 Task: Look for space in Sokółka, Poland from 8th June, 2023 to 19th June, 2023 for 1 adult in price range Rs.5000 to Rs.12000. Place can be shared room with 1  bedroom having 1 bed and 1 bathroom. Property type can be house, flat, guest house, hotel. Booking option can be shelf check-in. Required host language is English.
Action: Mouse moved to (468, 114)
Screenshot: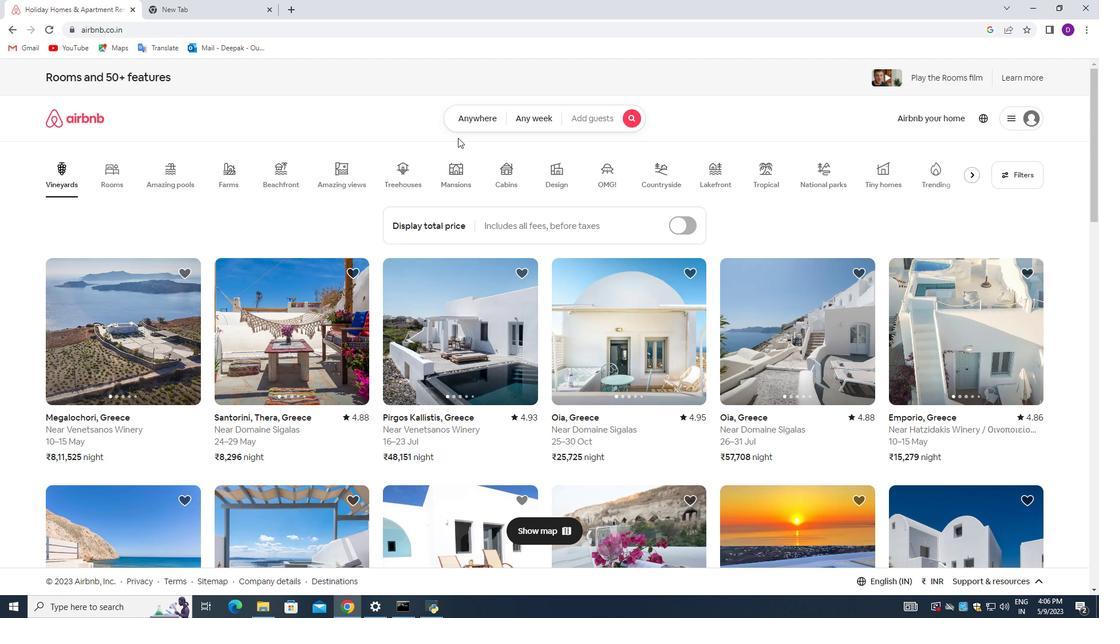 
Action: Mouse pressed left at (468, 114)
Screenshot: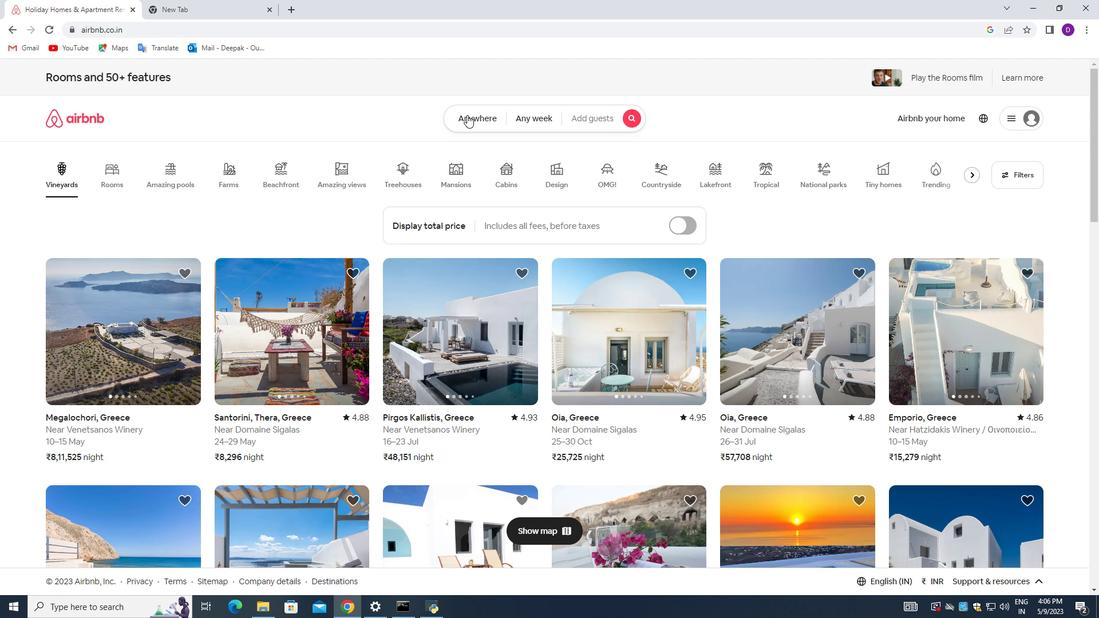 
Action: Mouse moved to (361, 167)
Screenshot: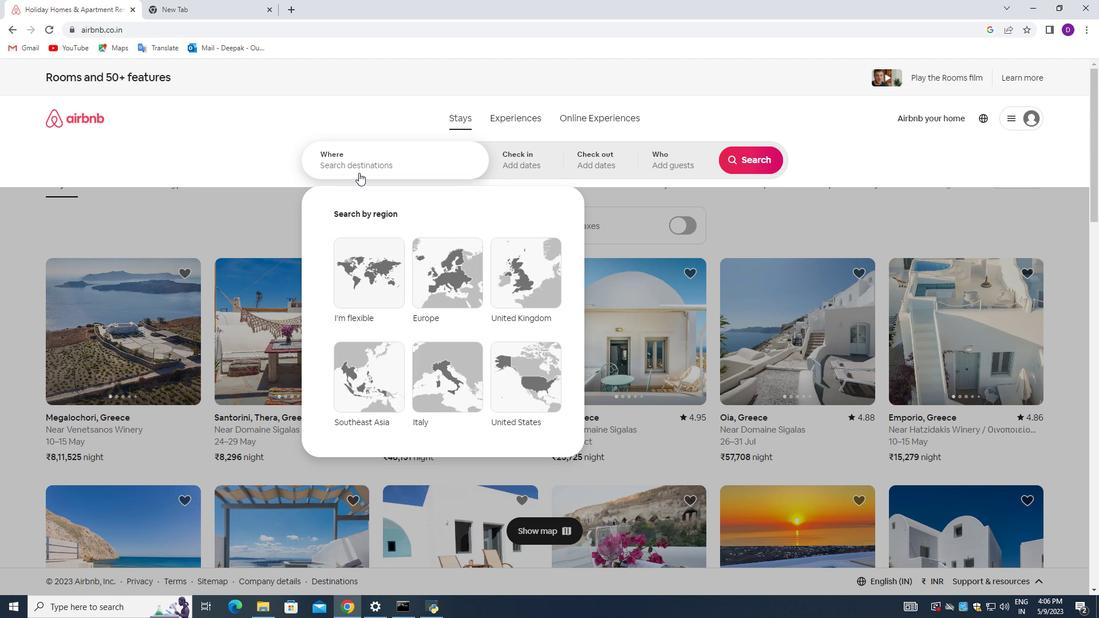 
Action: Mouse pressed left at (361, 167)
Screenshot: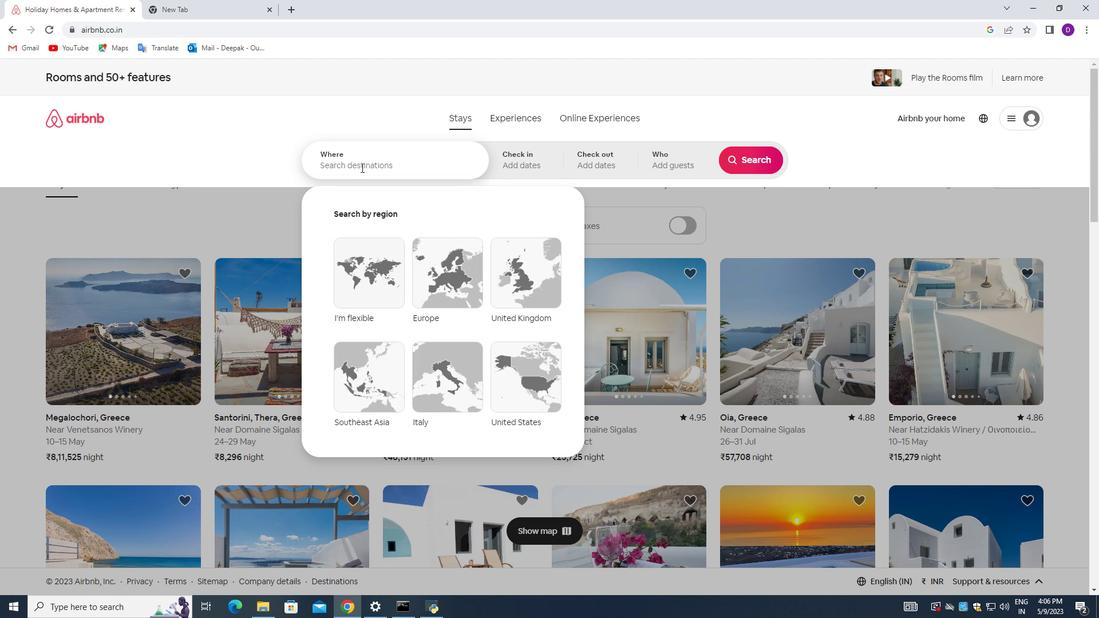 
Action: Mouse moved to (245, 205)
Screenshot: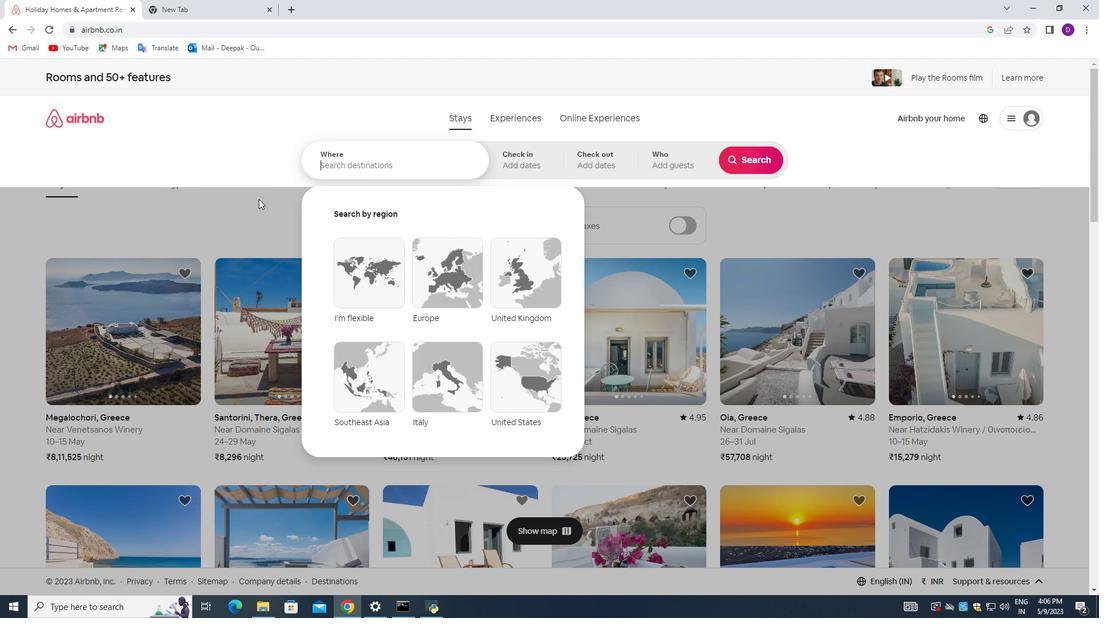 
Action: Key pressed <Key.shift_r>Sokolka,<Key.space><Key.shift>Poland<Key.enter>
Screenshot: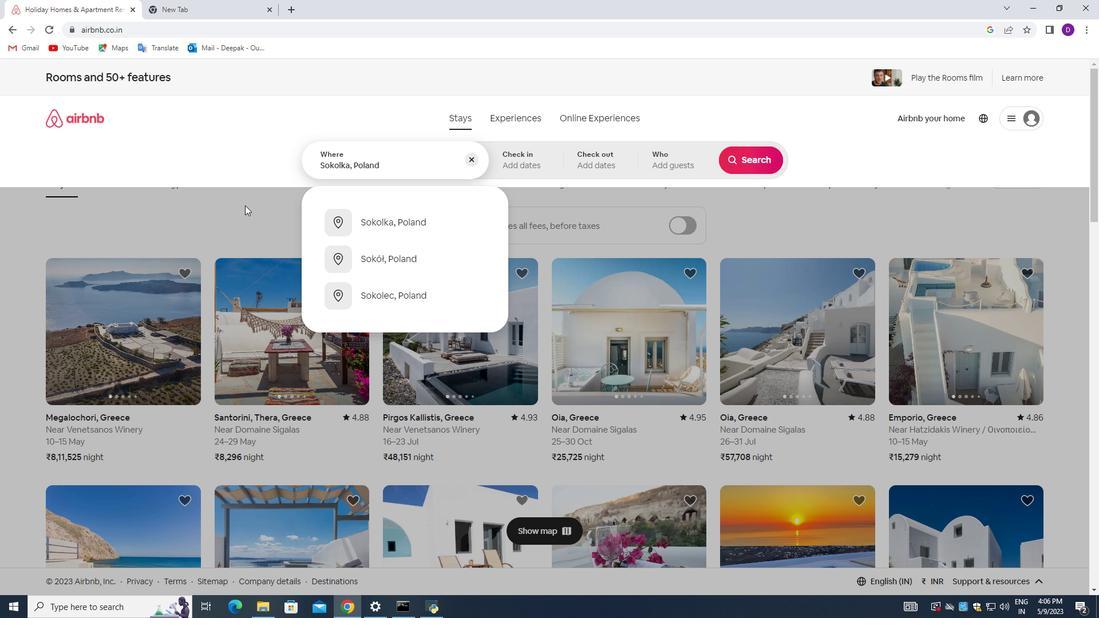 
Action: Mouse moved to (689, 330)
Screenshot: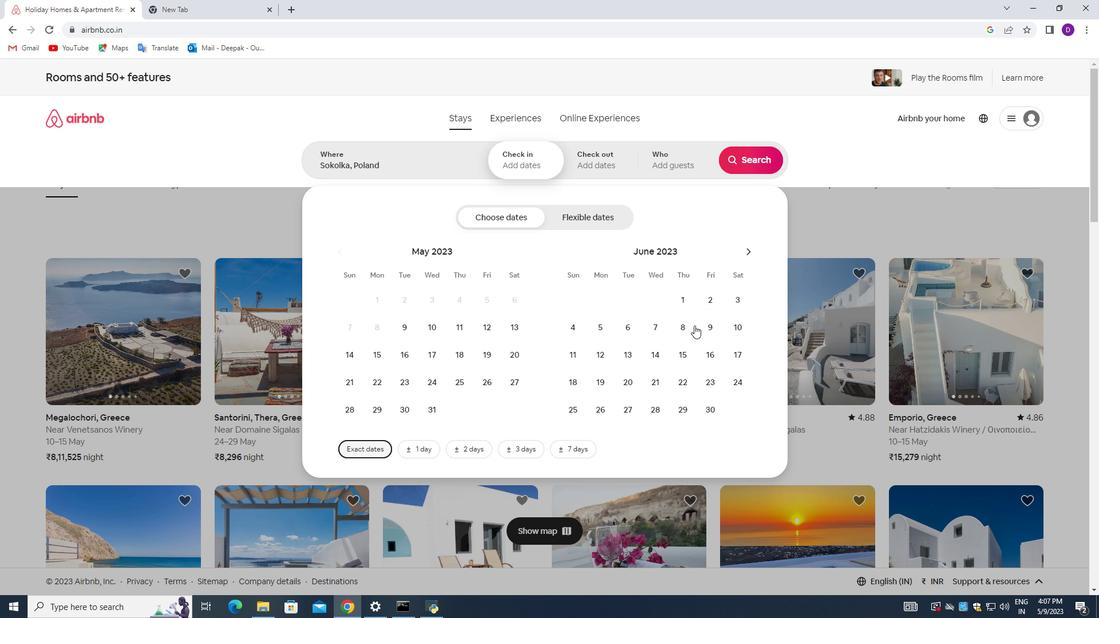 
Action: Mouse pressed left at (689, 330)
Screenshot: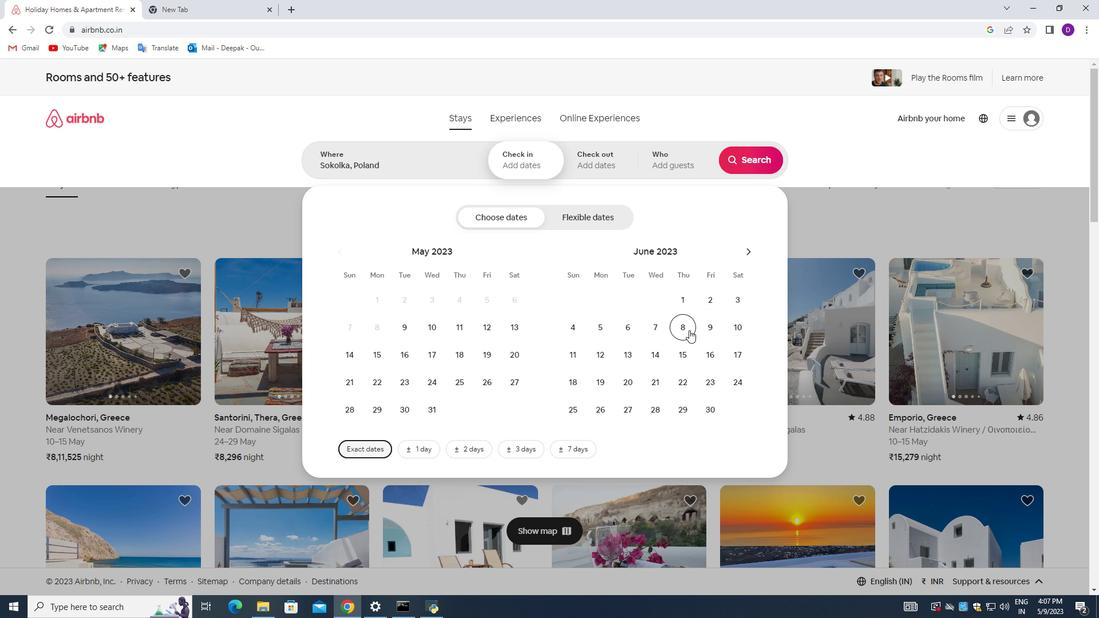 
Action: Mouse moved to (597, 380)
Screenshot: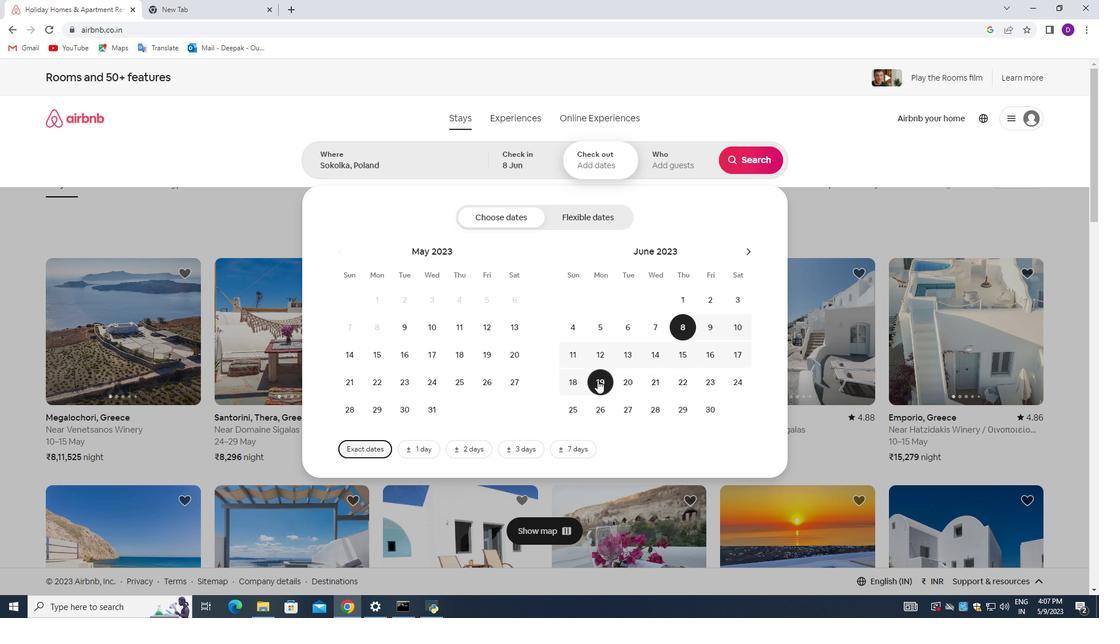 
Action: Mouse pressed left at (597, 380)
Screenshot: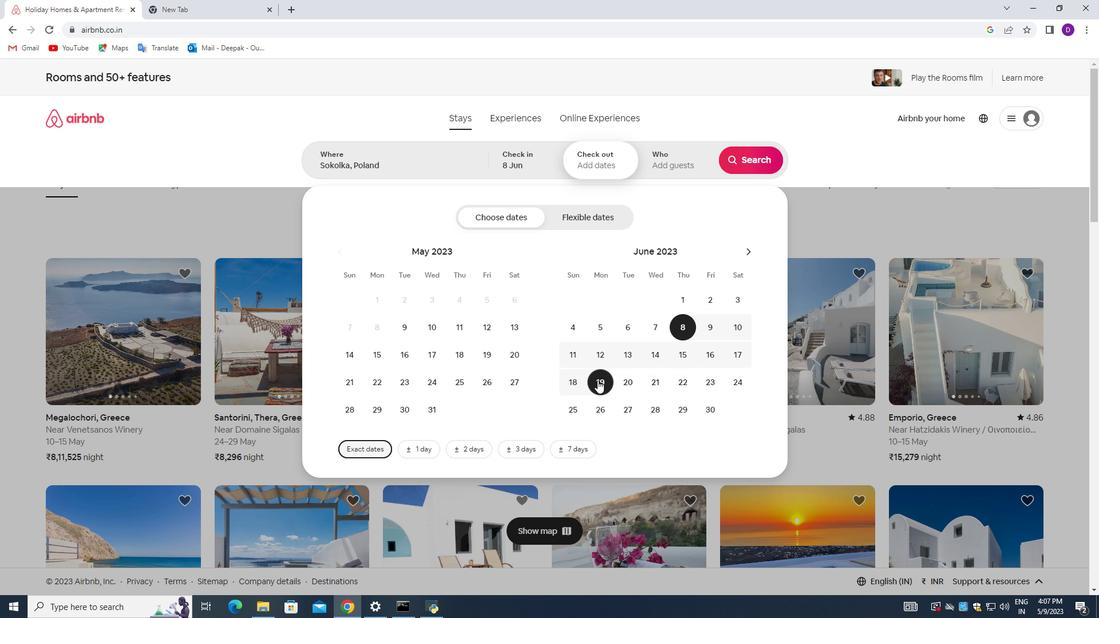 
Action: Mouse moved to (658, 159)
Screenshot: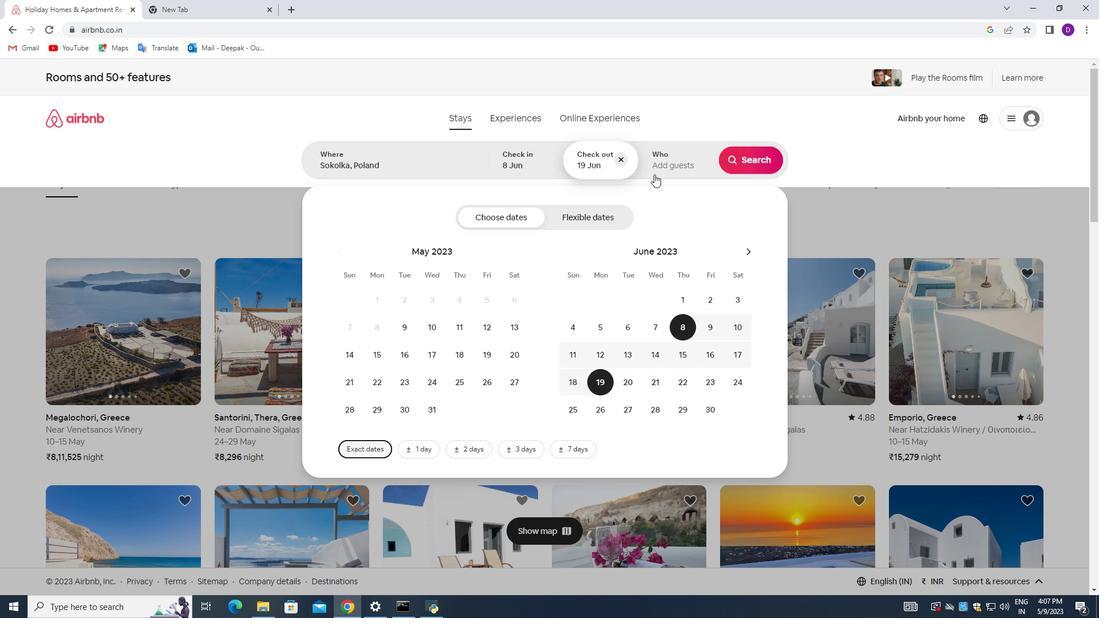 
Action: Mouse pressed left at (658, 159)
Screenshot: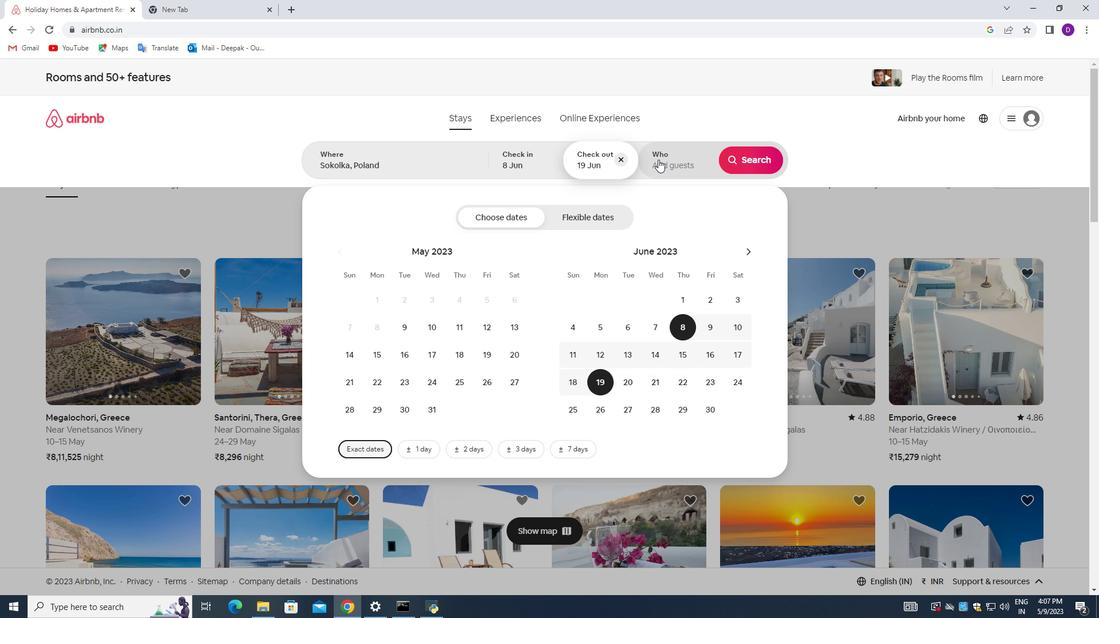 
Action: Mouse moved to (756, 217)
Screenshot: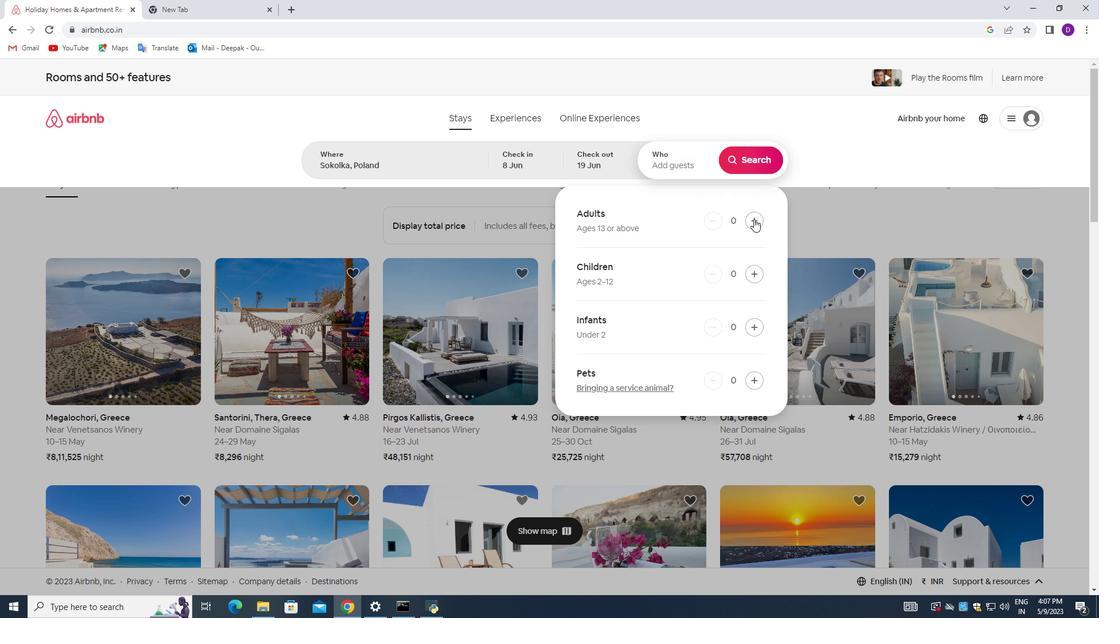 
Action: Mouse pressed left at (756, 217)
Screenshot: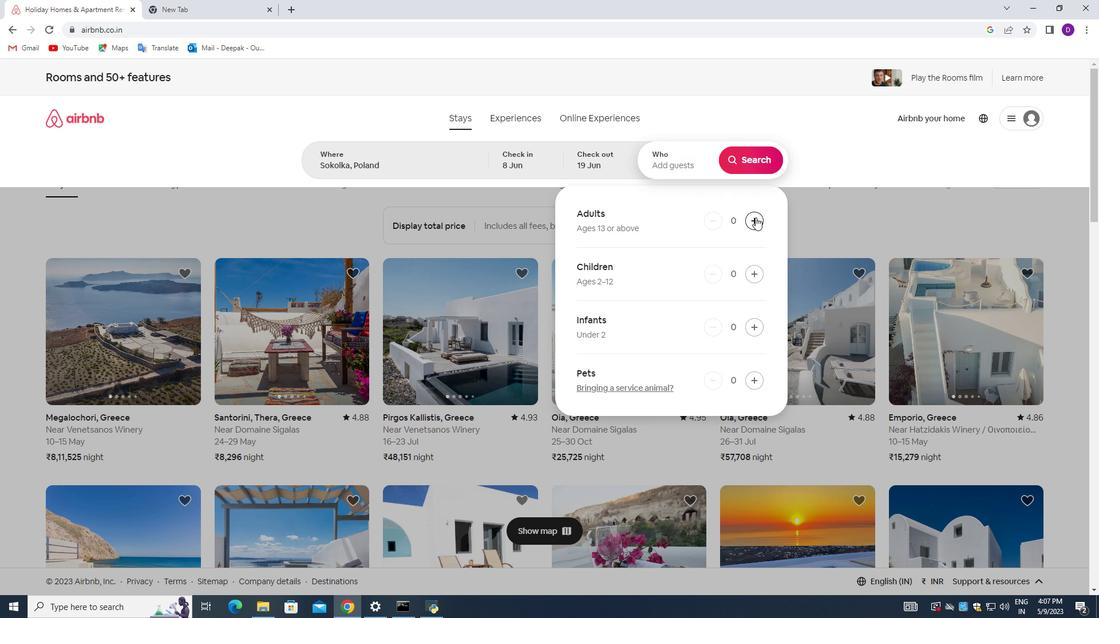 
Action: Mouse moved to (750, 156)
Screenshot: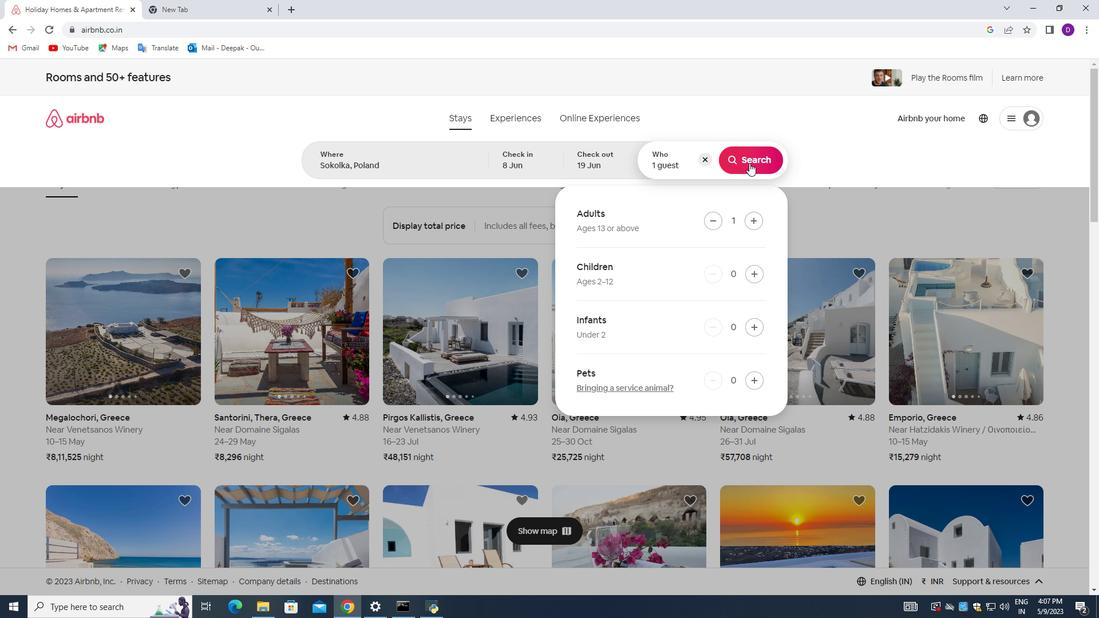 
Action: Mouse pressed left at (750, 156)
Screenshot: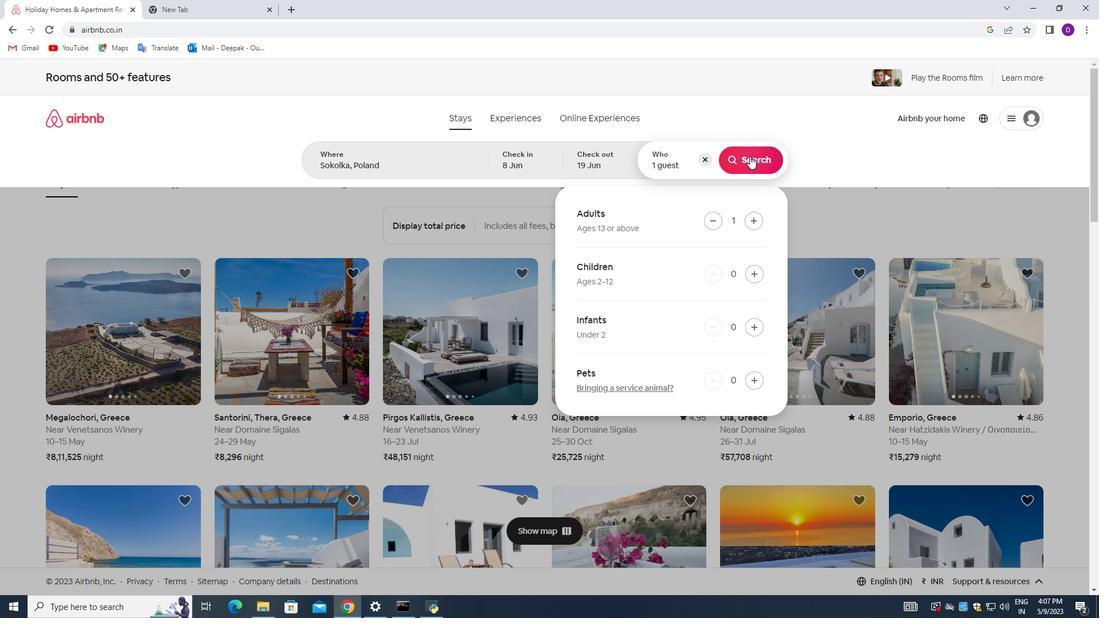
Action: Mouse moved to (1040, 128)
Screenshot: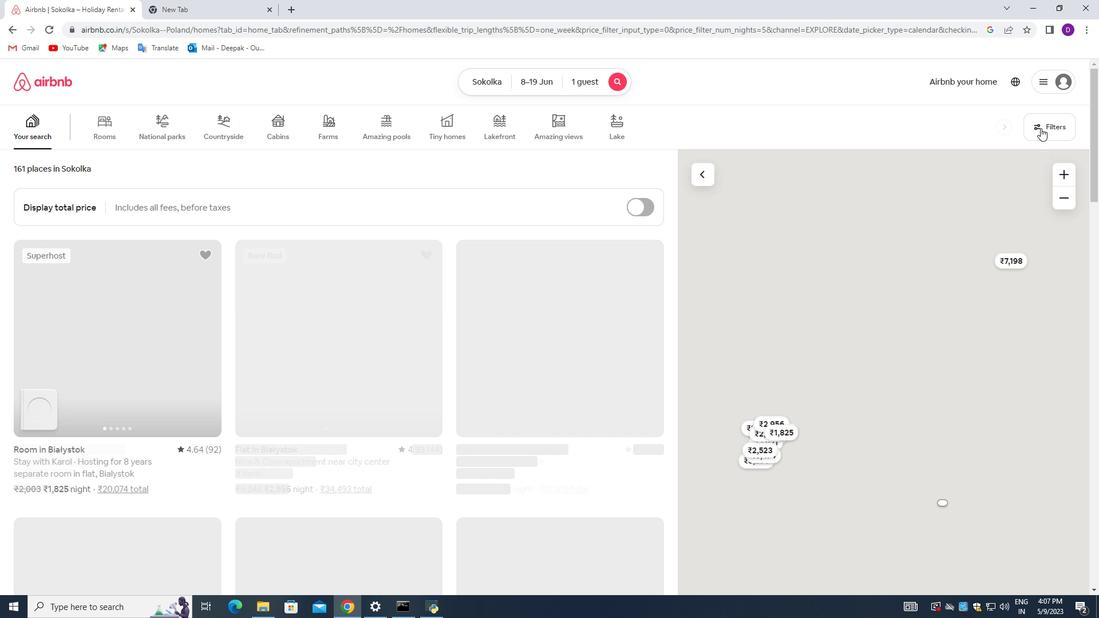 
Action: Mouse pressed left at (1040, 128)
Screenshot: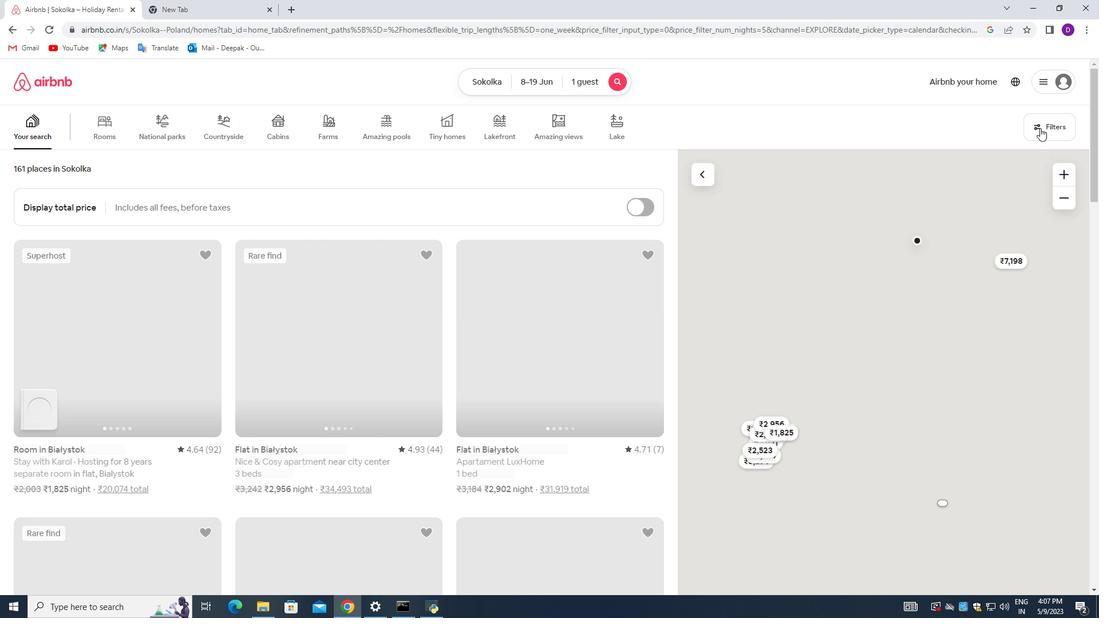 
Action: Mouse moved to (402, 411)
Screenshot: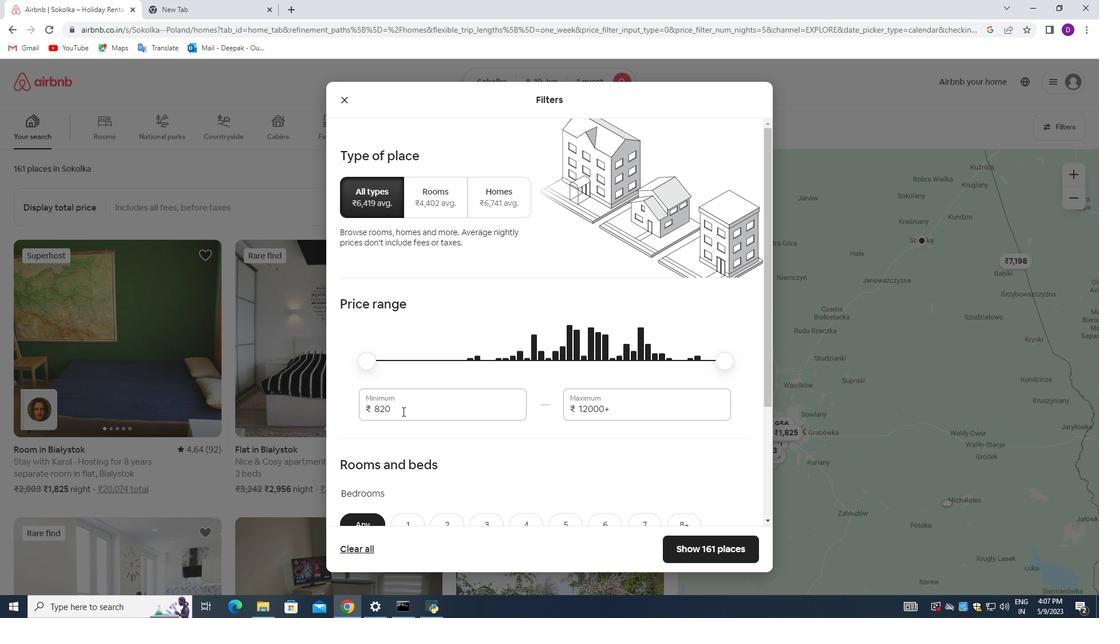 
Action: Mouse pressed left at (402, 411)
Screenshot: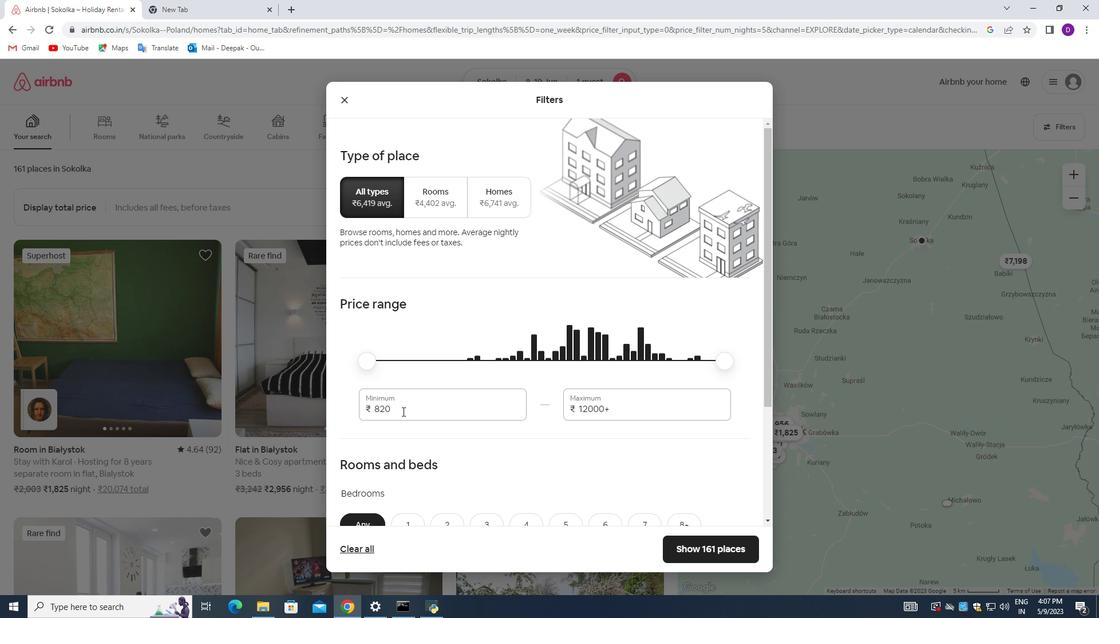 
Action: Mouse pressed left at (402, 411)
Screenshot: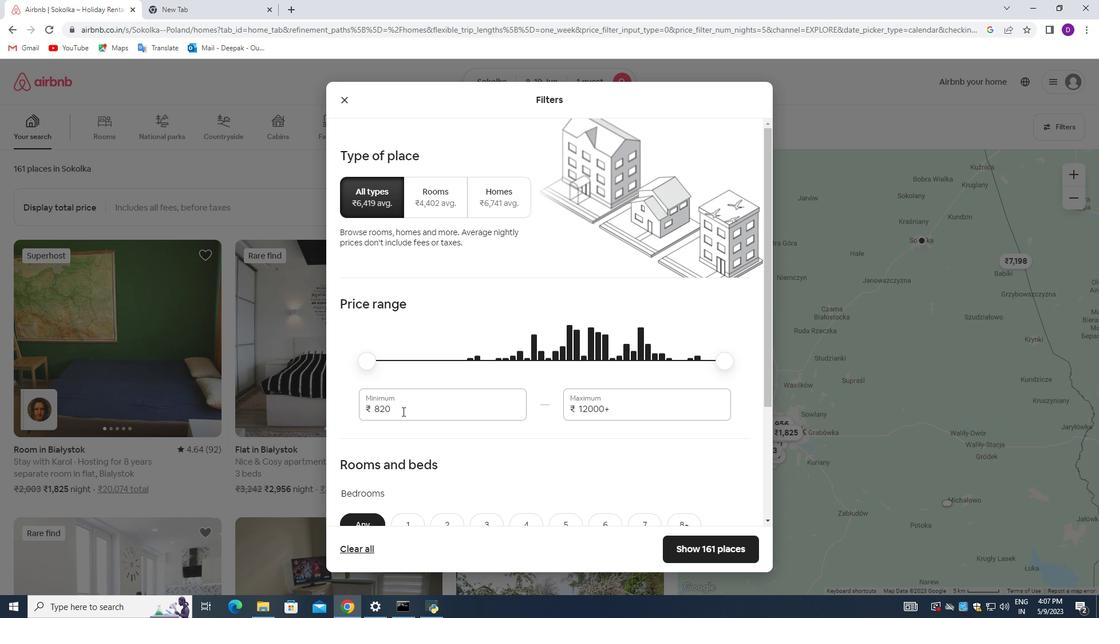 
Action: Key pressed 5000<Key.tab>12000
Screenshot: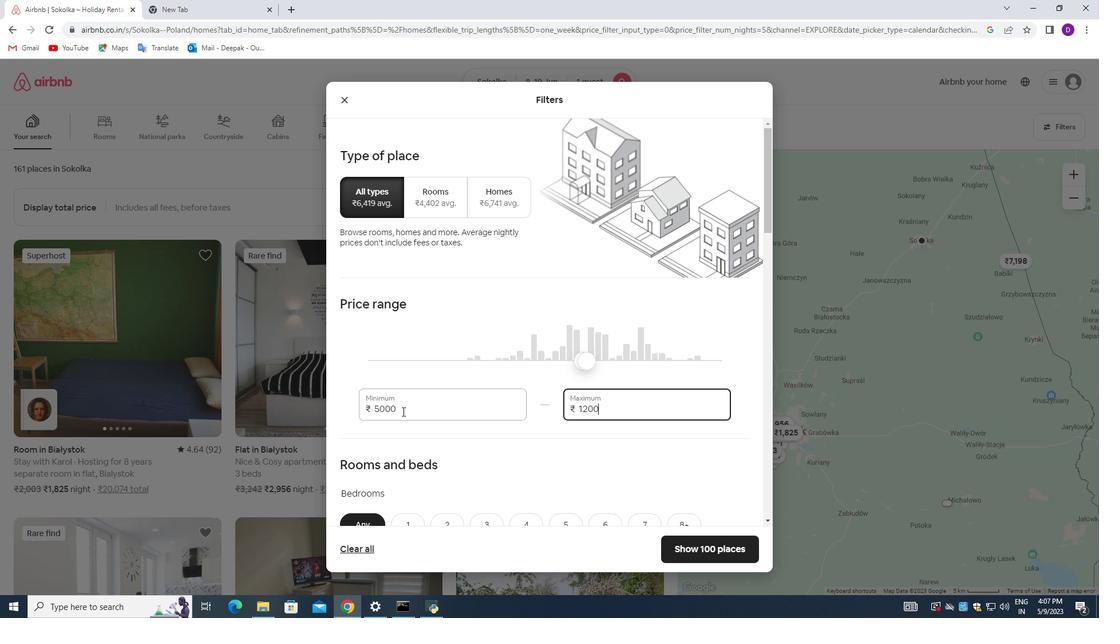 
Action: Mouse moved to (466, 398)
Screenshot: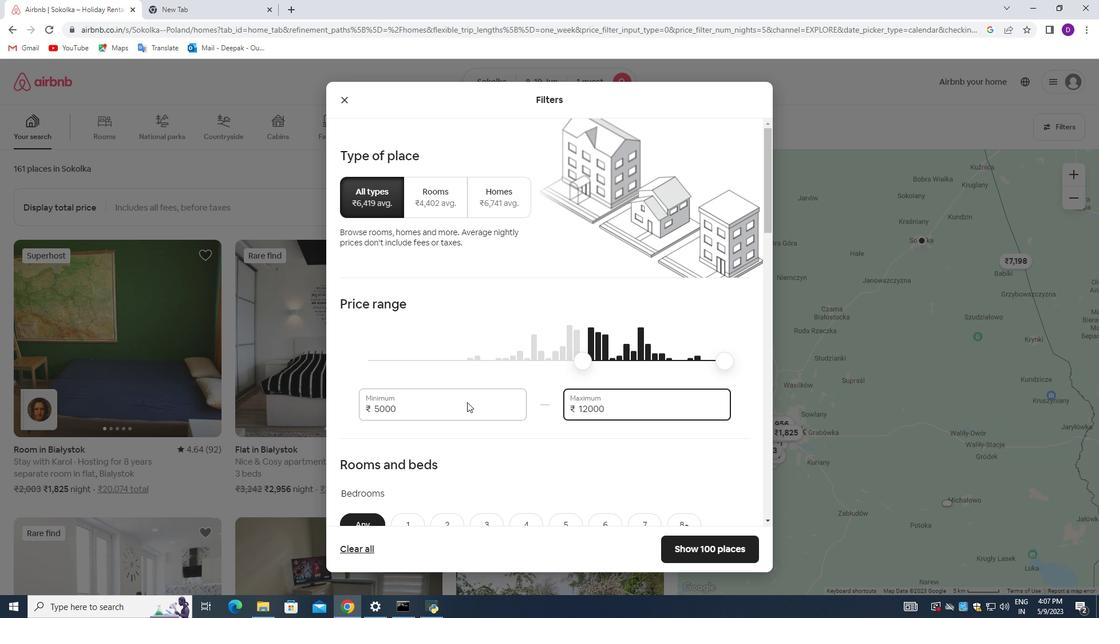 
Action: Mouse scrolled (466, 398) with delta (0, 0)
Screenshot: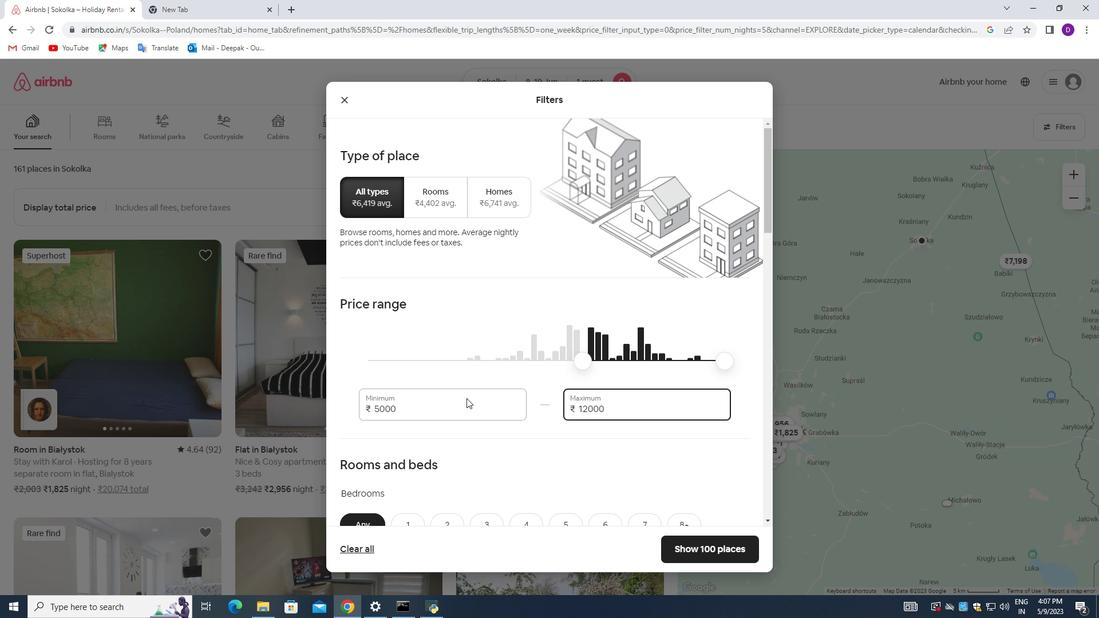 
Action: Mouse moved to (466, 398)
Screenshot: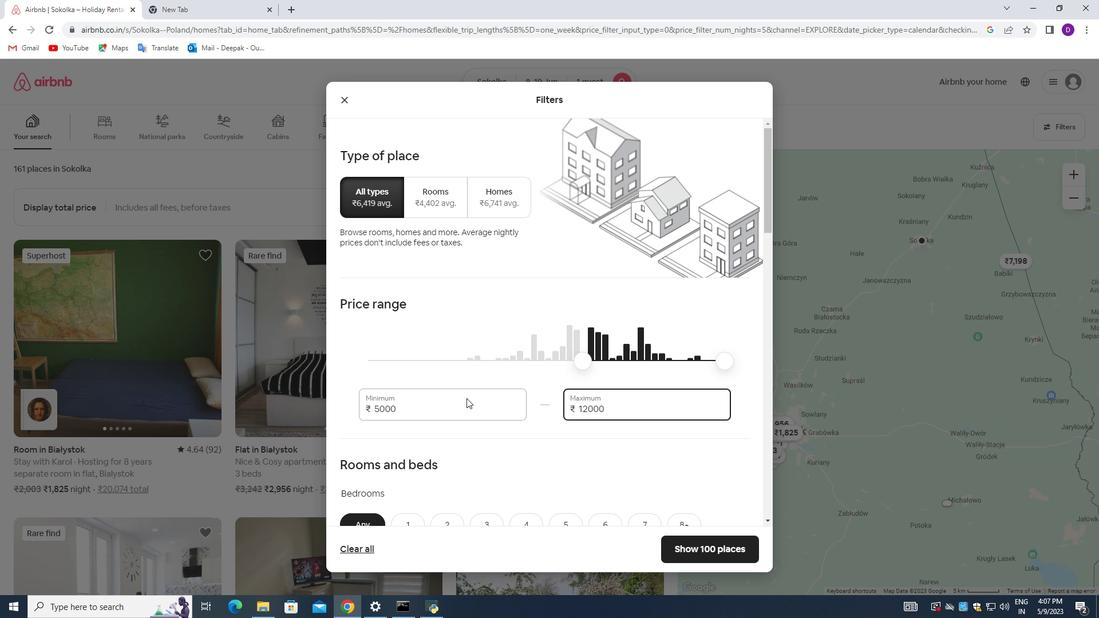 
Action: Mouse scrolled (466, 397) with delta (0, 0)
Screenshot: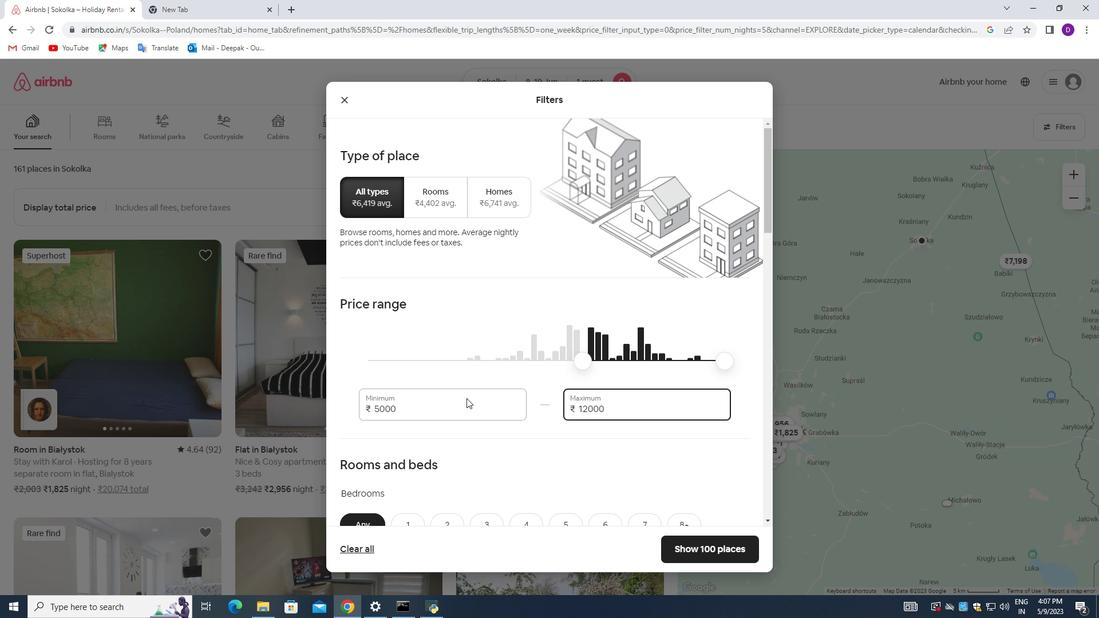 
Action: Mouse scrolled (466, 397) with delta (0, 0)
Screenshot: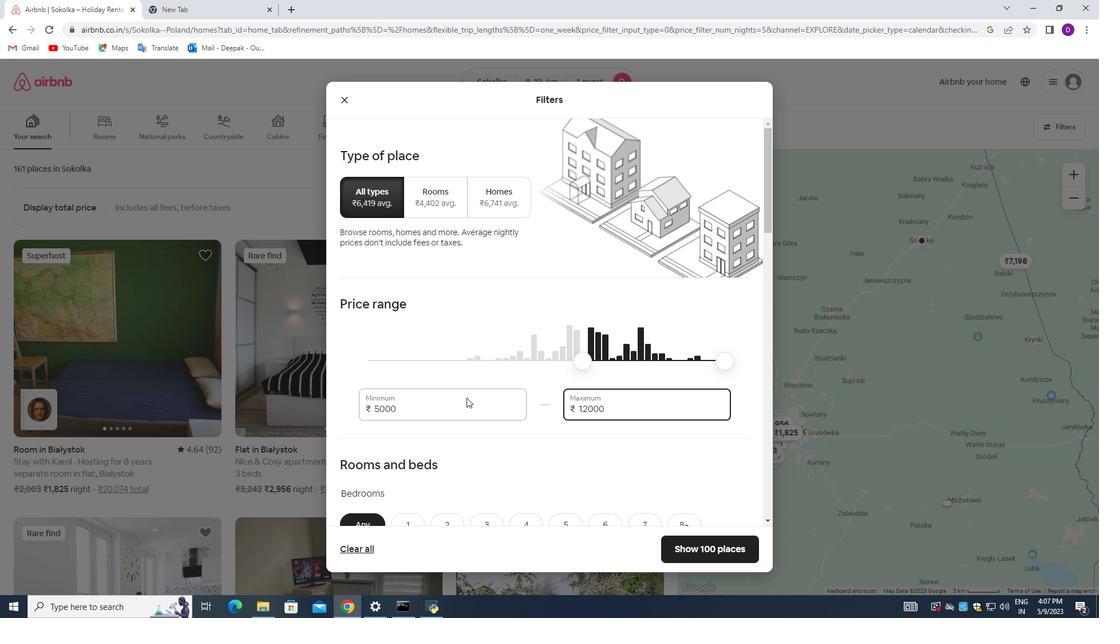 
Action: Mouse scrolled (466, 397) with delta (0, 0)
Screenshot: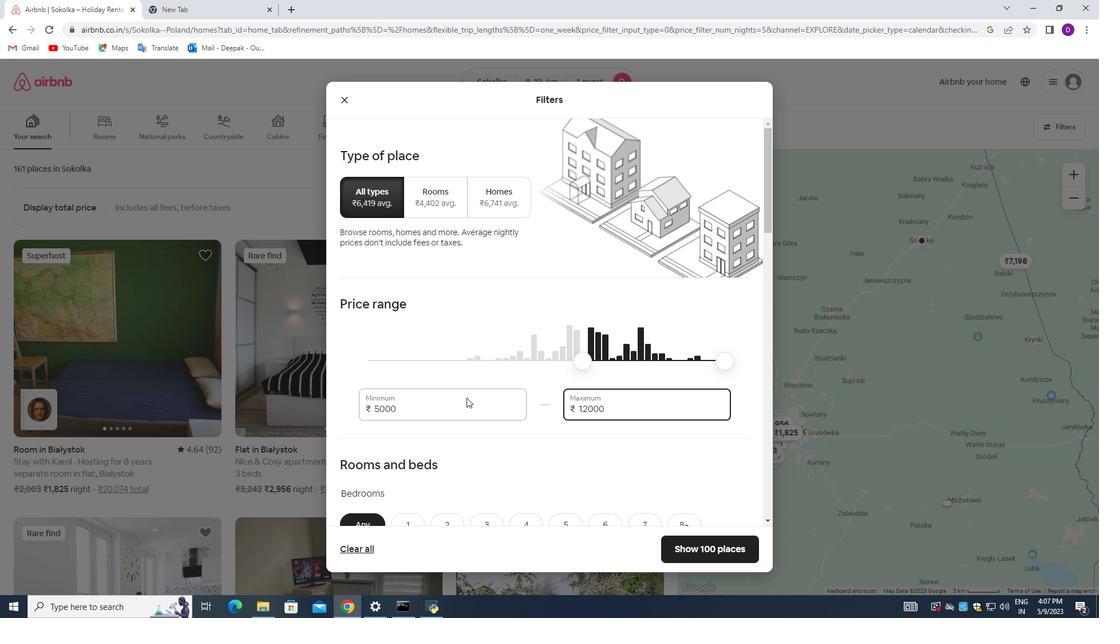 
Action: Mouse moved to (413, 295)
Screenshot: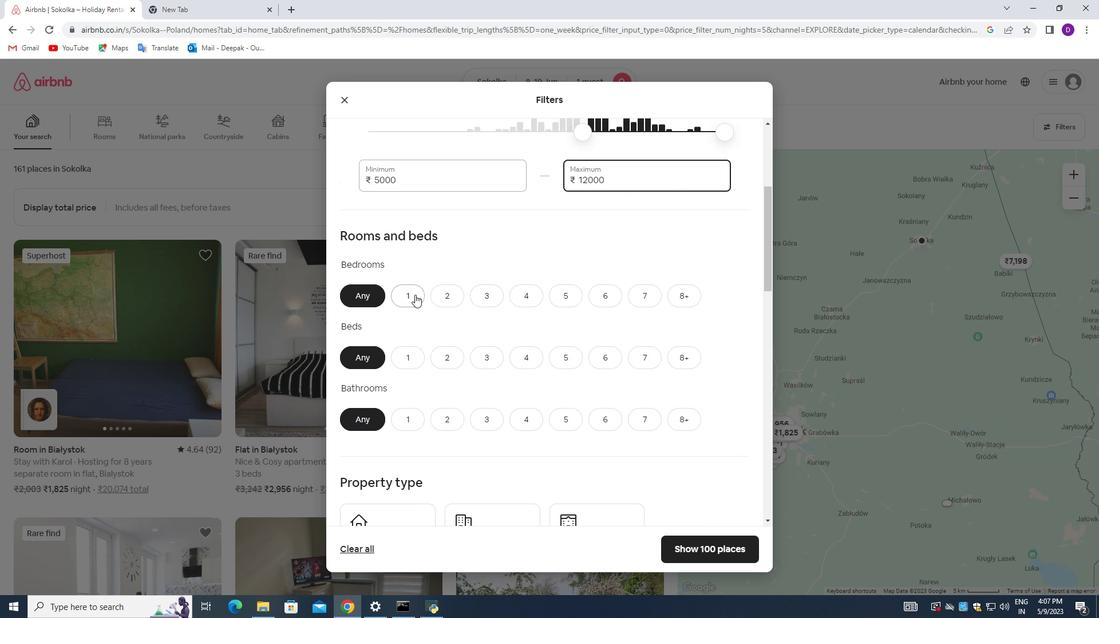 
Action: Mouse pressed left at (413, 295)
Screenshot: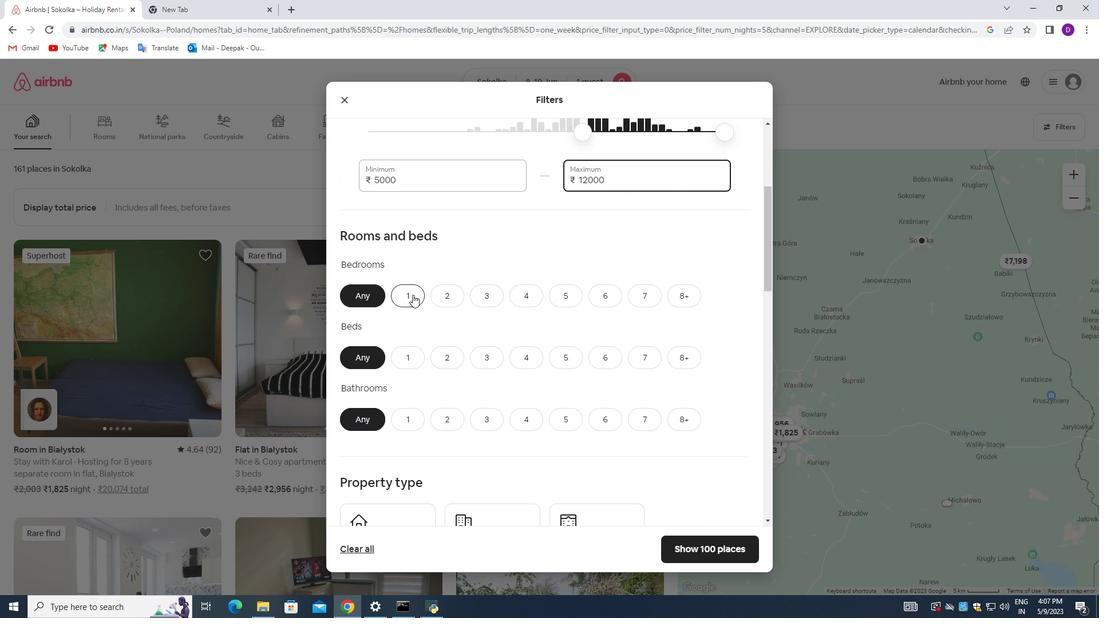 
Action: Mouse moved to (407, 357)
Screenshot: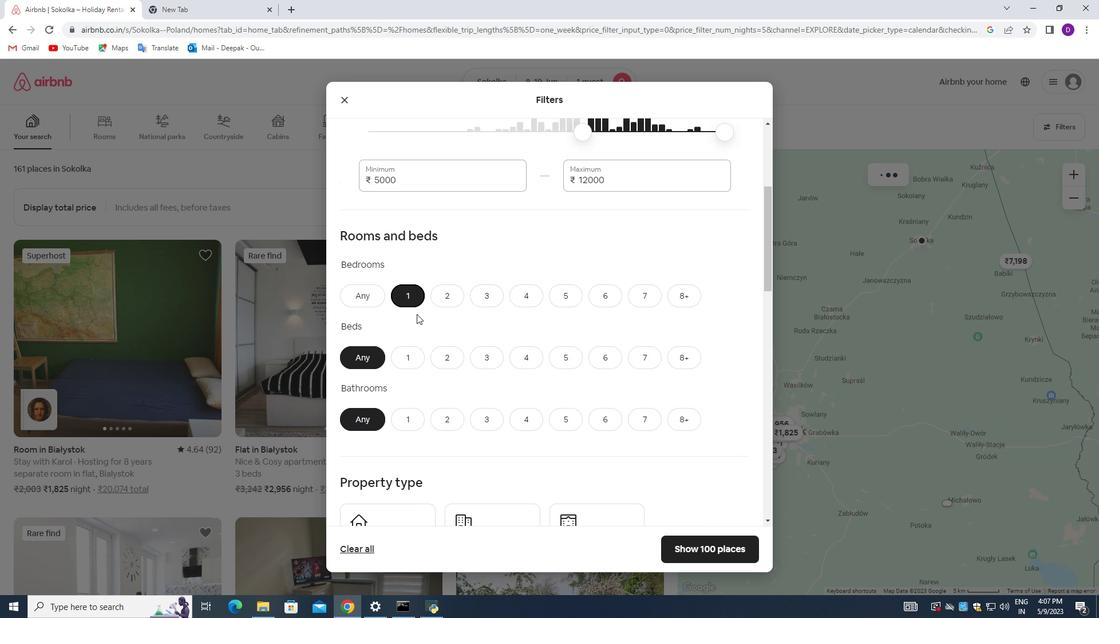
Action: Mouse pressed left at (407, 357)
Screenshot: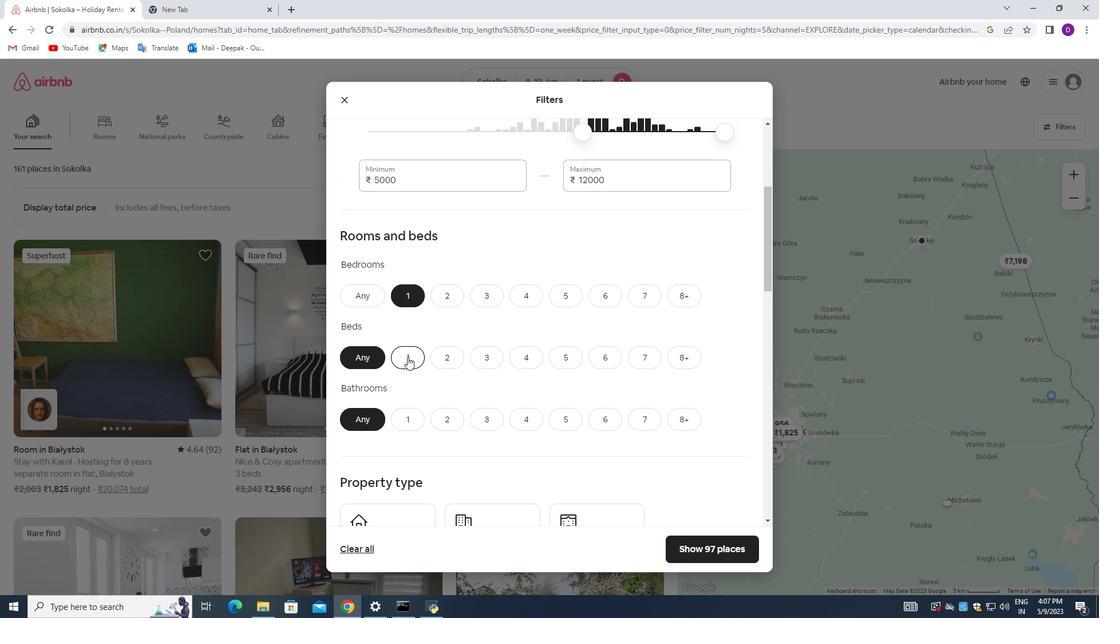
Action: Mouse moved to (413, 414)
Screenshot: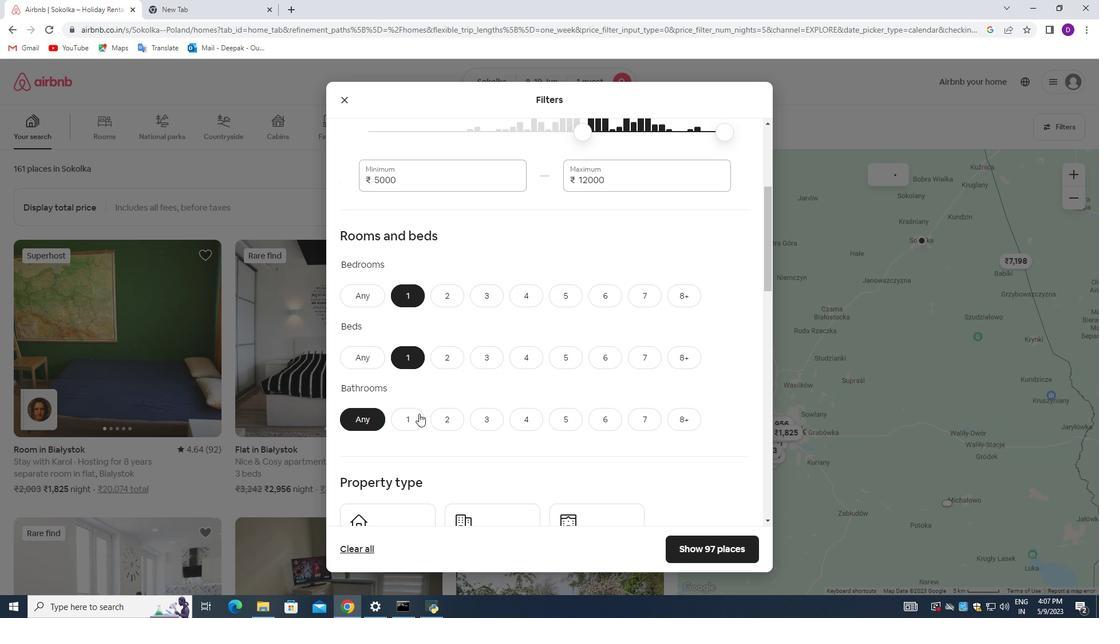 
Action: Mouse pressed left at (413, 414)
Screenshot: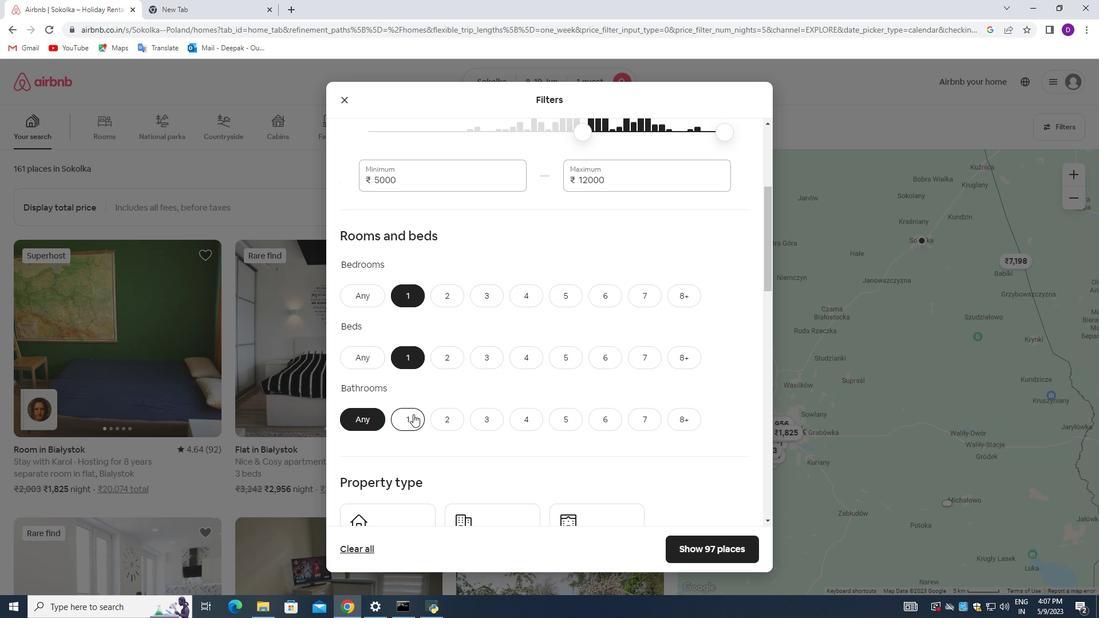 
Action: Mouse moved to (498, 365)
Screenshot: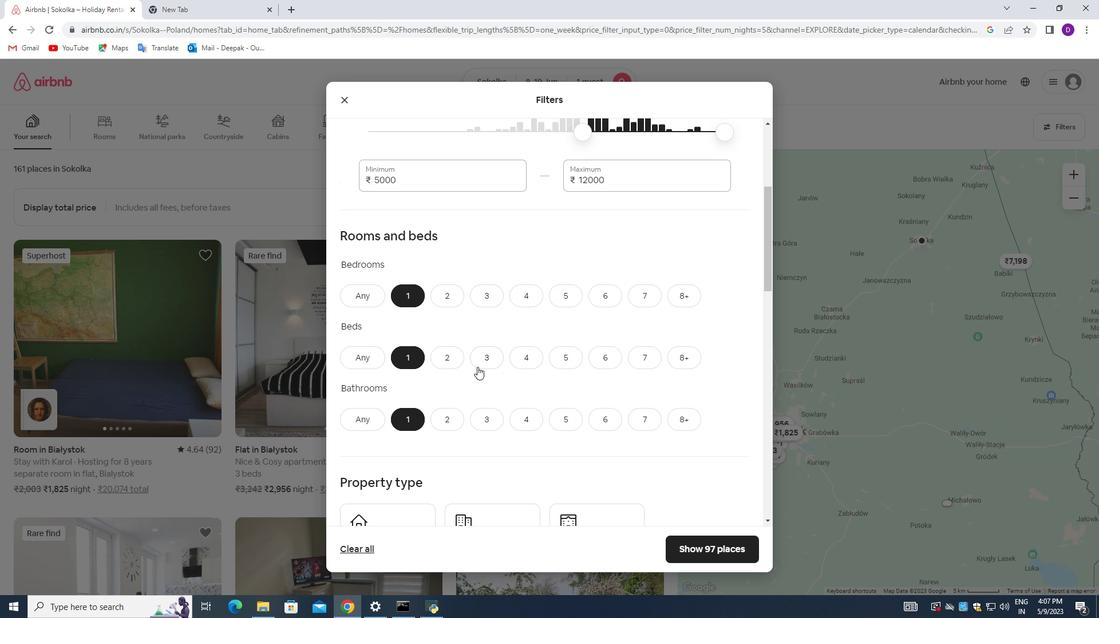 
Action: Mouse scrolled (498, 364) with delta (0, 0)
Screenshot: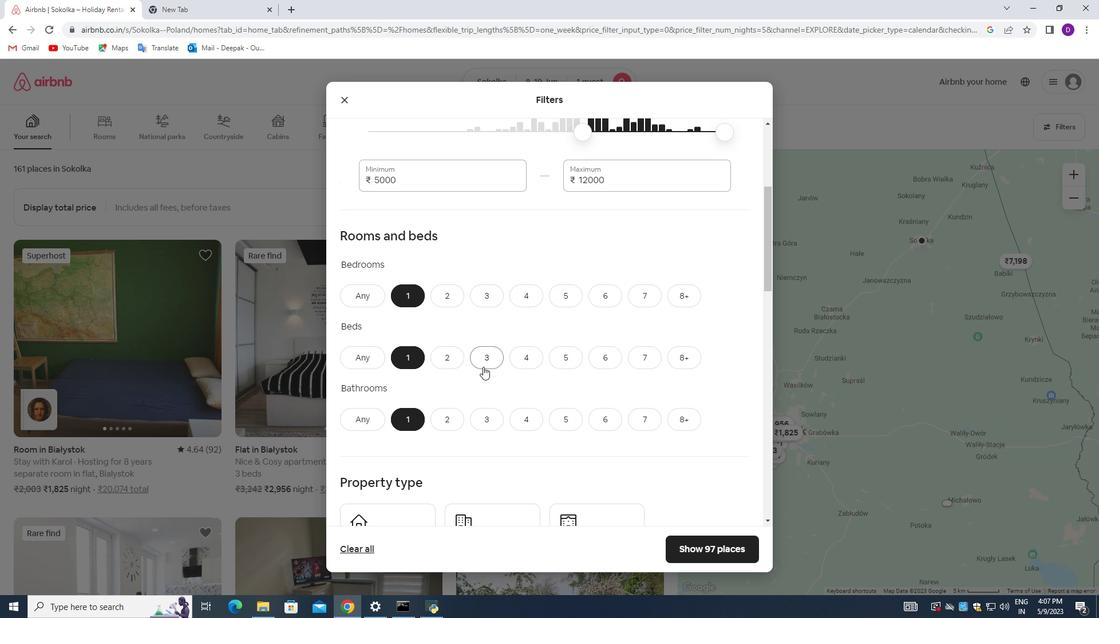 
Action: Mouse moved to (499, 364)
Screenshot: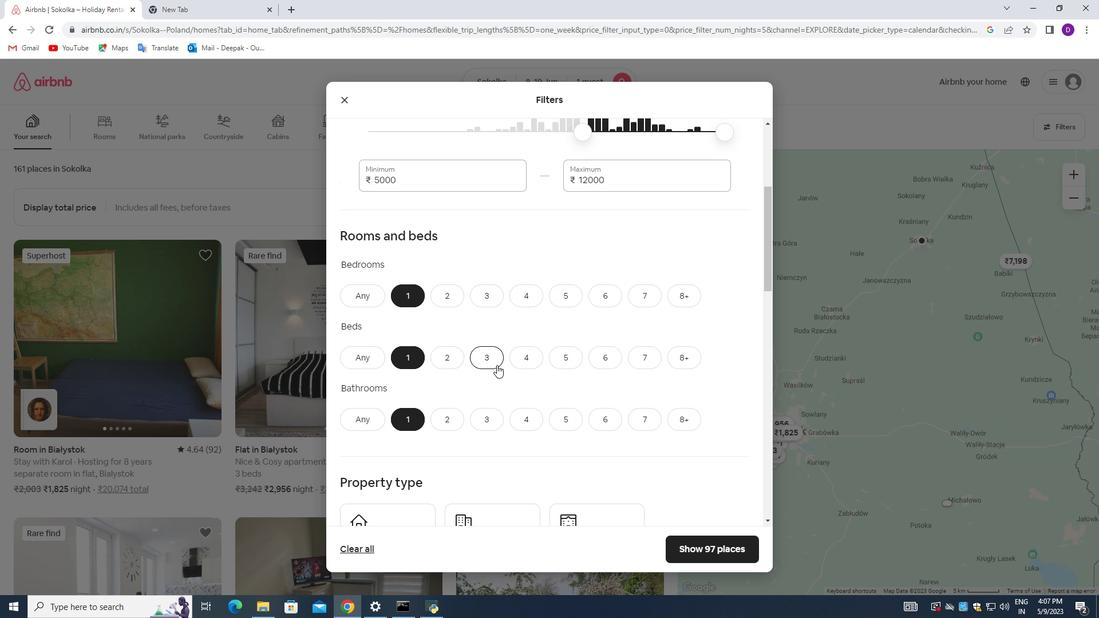 
Action: Mouse scrolled (499, 364) with delta (0, 0)
Screenshot: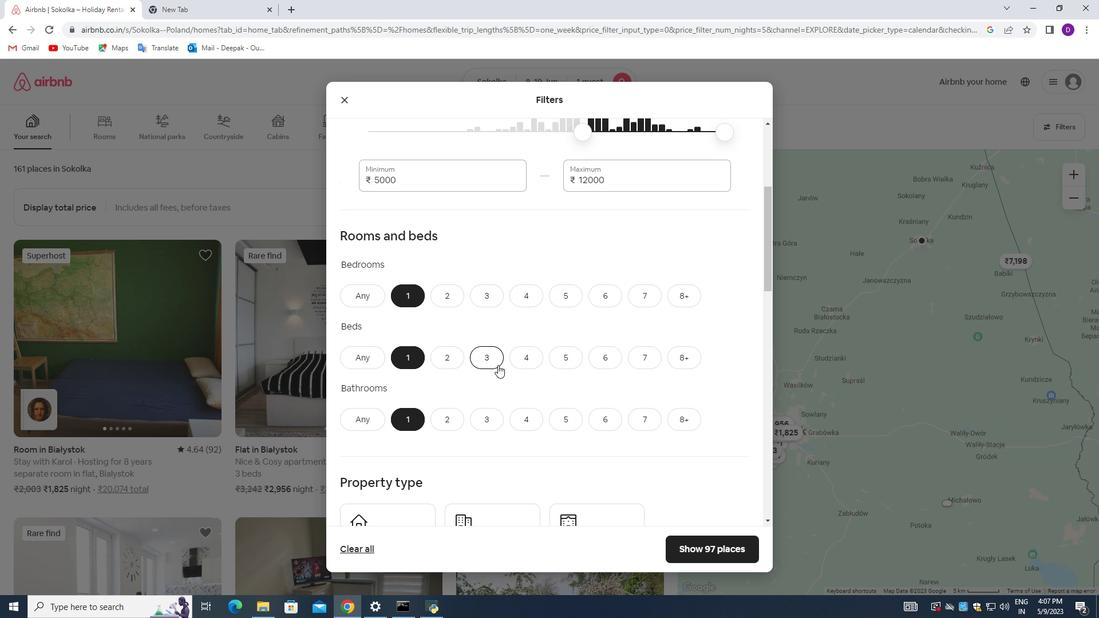 
Action: Mouse moved to (529, 319)
Screenshot: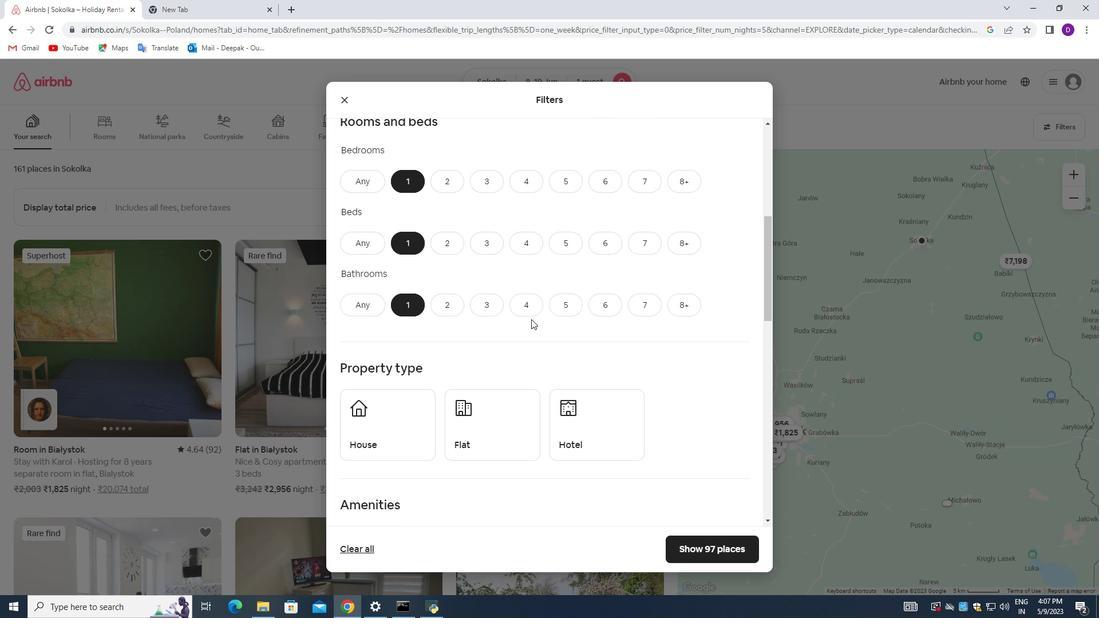 
Action: Mouse scrolled (529, 318) with delta (0, 0)
Screenshot: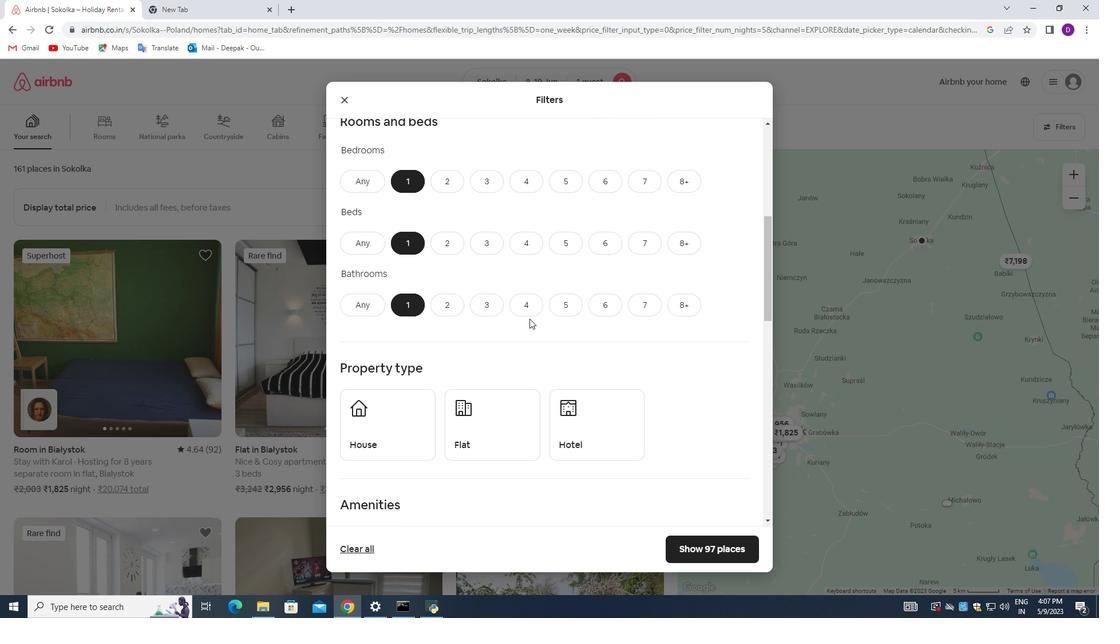 
Action: Mouse scrolled (529, 318) with delta (0, 0)
Screenshot: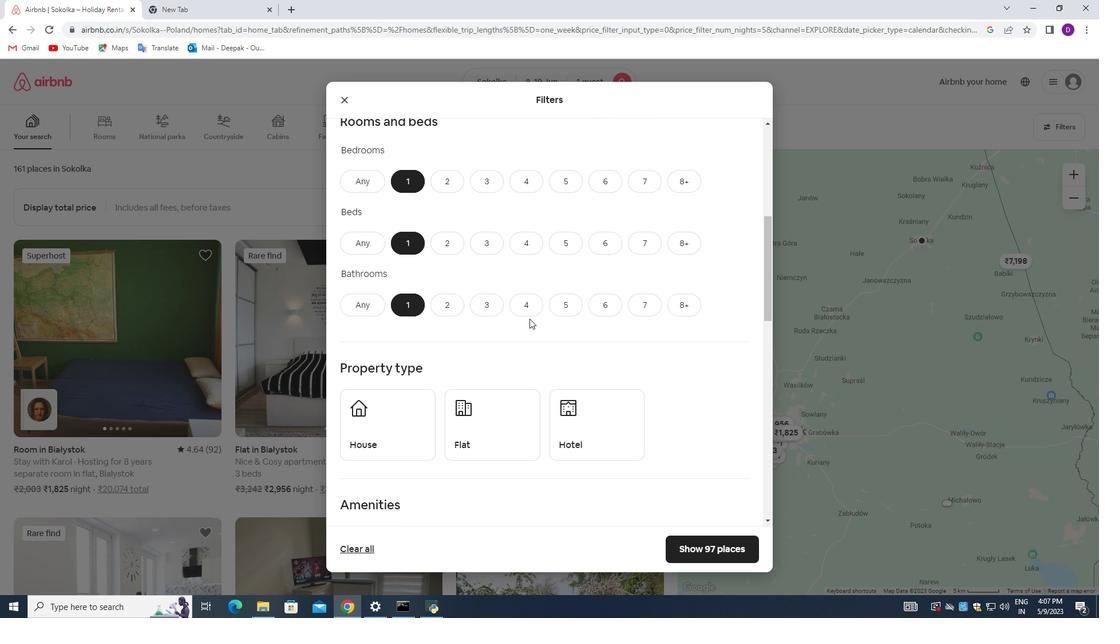 
Action: Mouse moved to (397, 313)
Screenshot: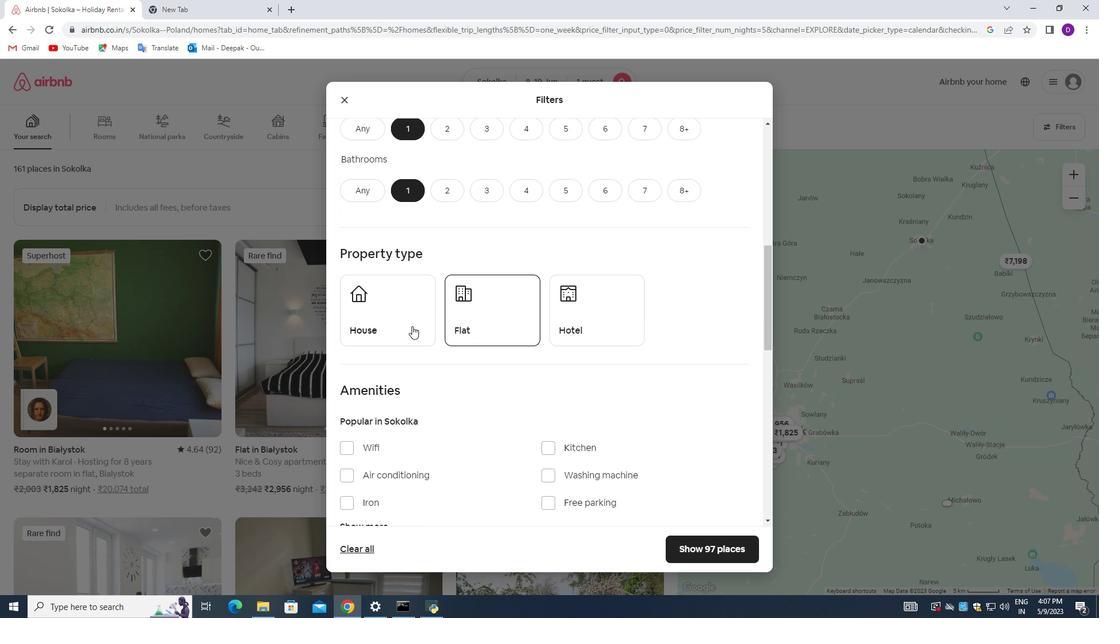 
Action: Mouse pressed left at (397, 313)
Screenshot: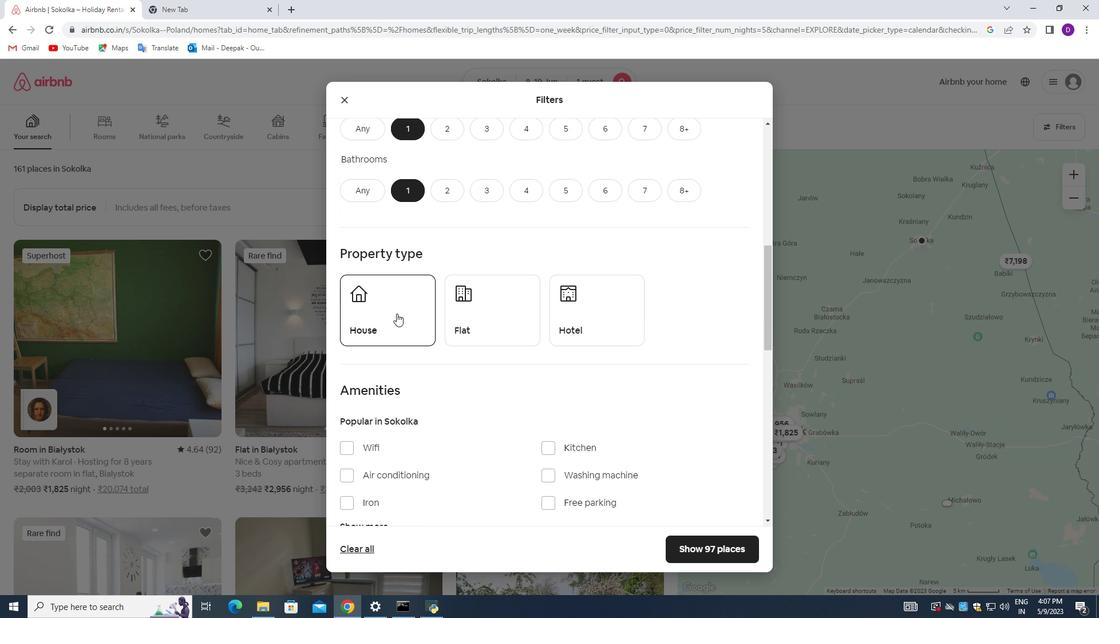
Action: Mouse moved to (486, 321)
Screenshot: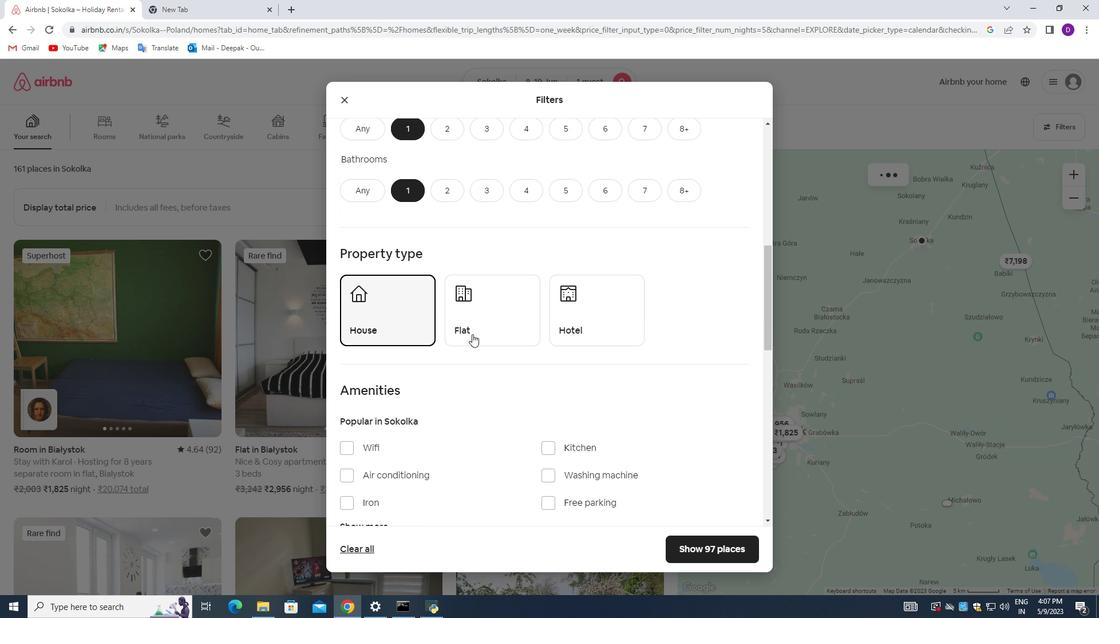 
Action: Mouse pressed left at (486, 321)
Screenshot: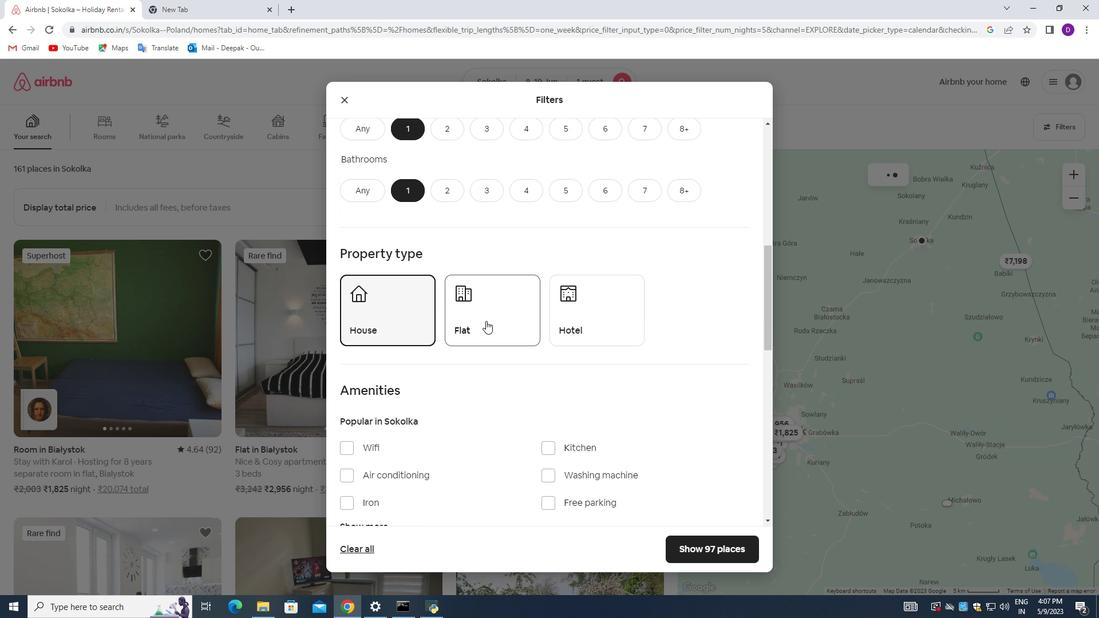 
Action: Mouse moved to (599, 314)
Screenshot: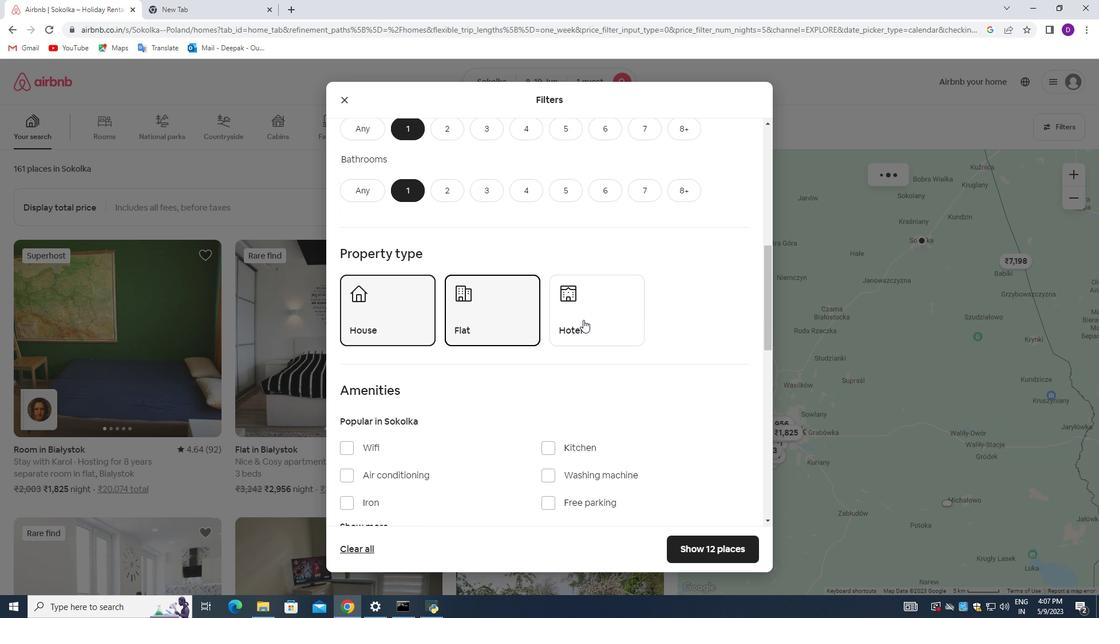 
Action: Mouse pressed left at (599, 314)
Screenshot: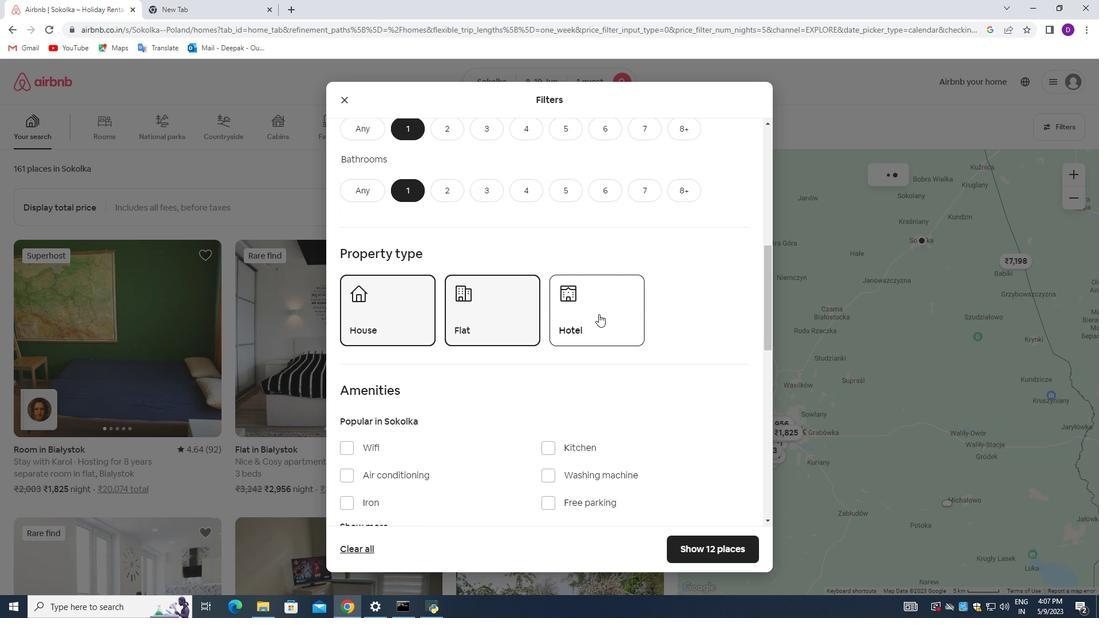 
Action: Mouse moved to (519, 341)
Screenshot: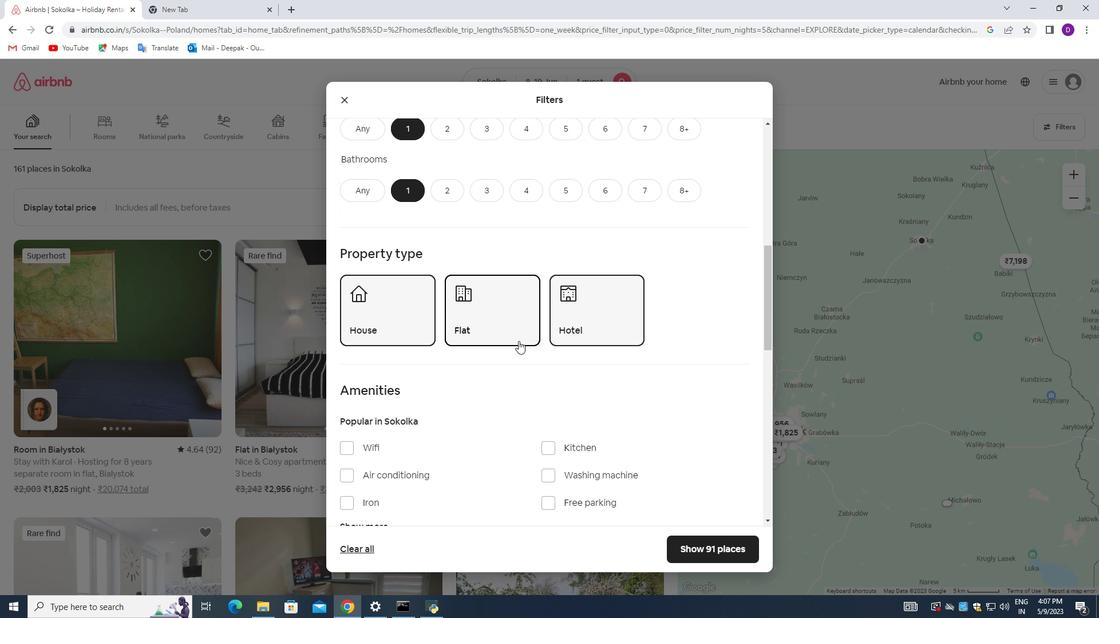 
Action: Mouse scrolled (519, 340) with delta (0, 0)
Screenshot: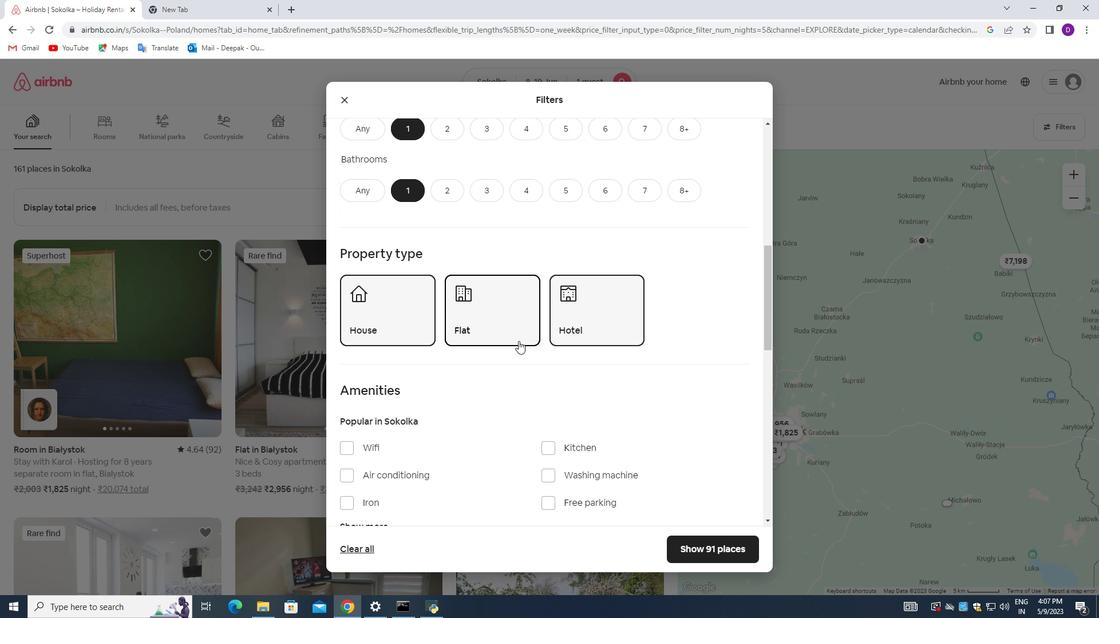 
Action: Mouse moved to (512, 344)
Screenshot: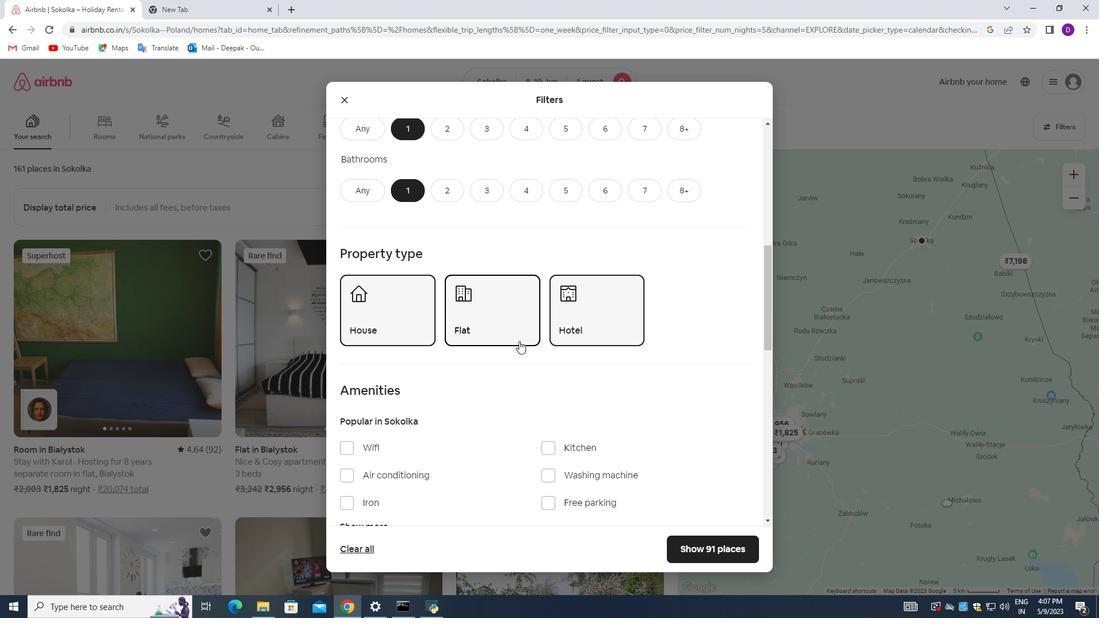 
Action: Mouse scrolled (512, 343) with delta (0, 0)
Screenshot: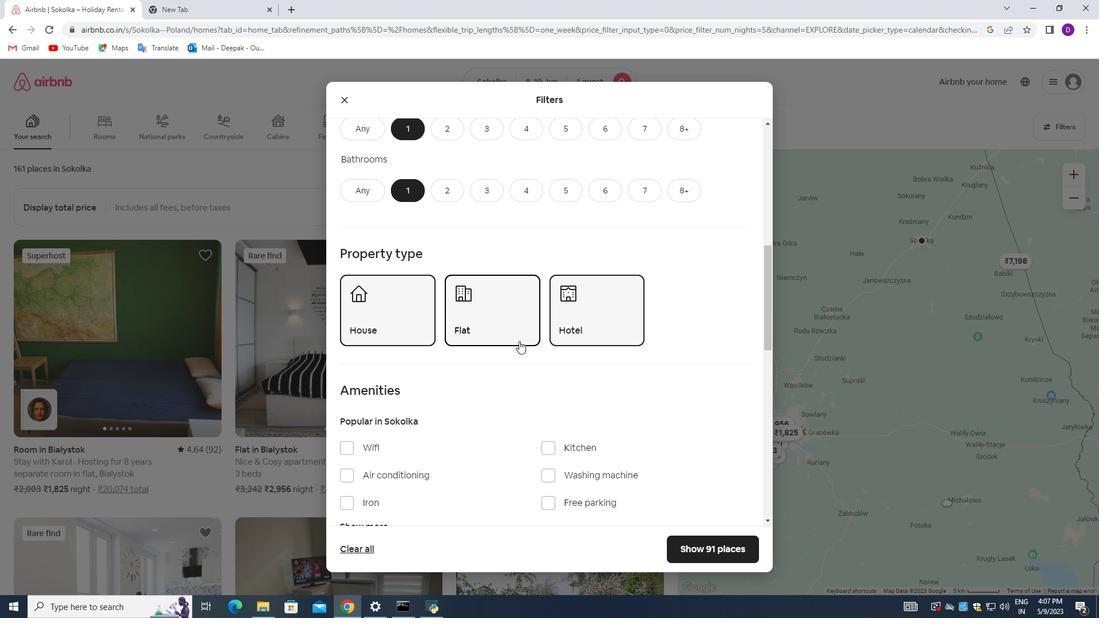 
Action: Mouse moved to (509, 344)
Screenshot: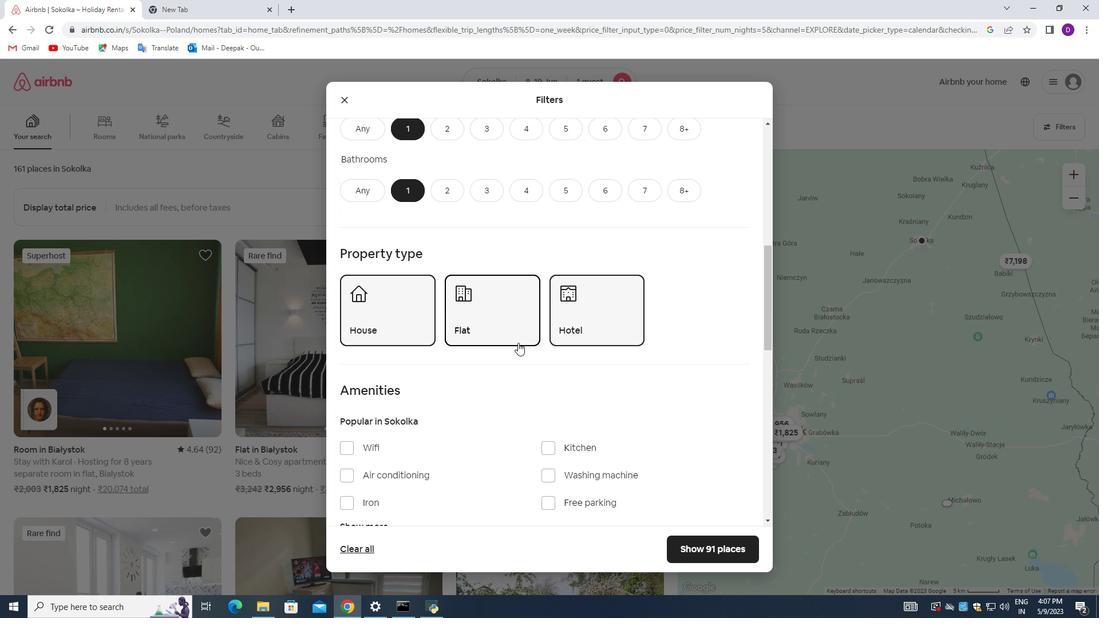 
Action: Mouse scrolled (509, 344) with delta (0, 0)
Screenshot: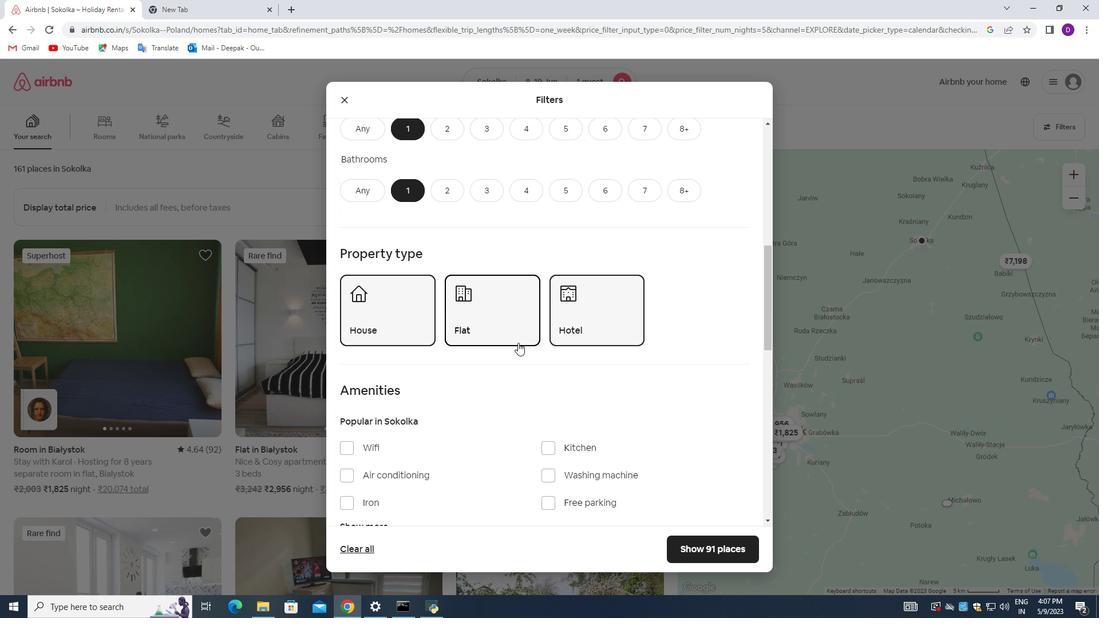 
Action: Mouse moved to (547, 360)
Screenshot: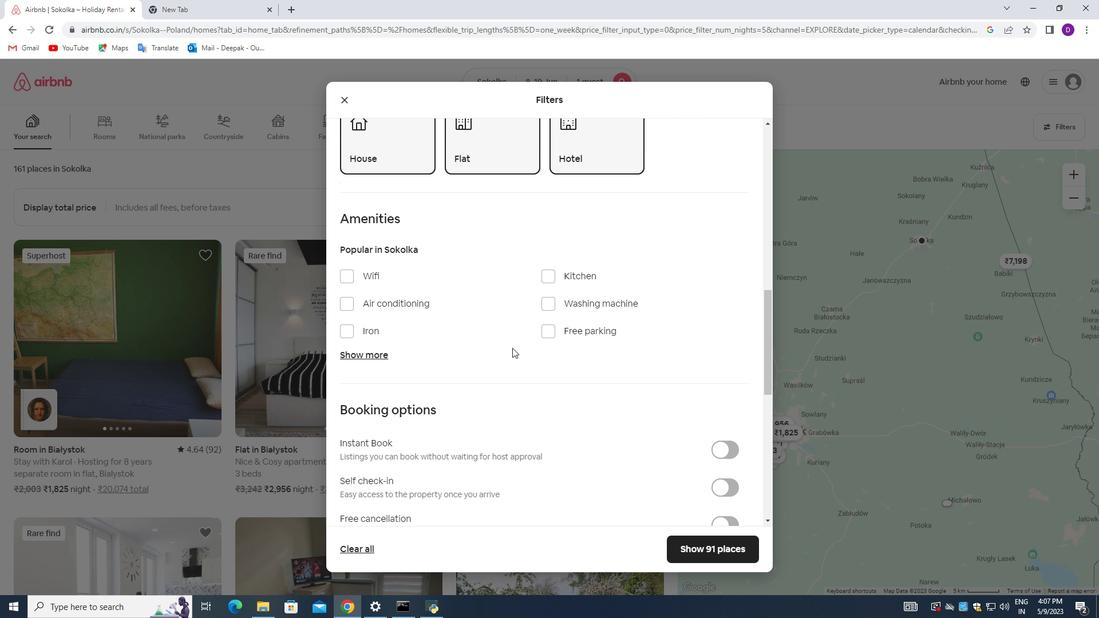 
Action: Mouse scrolled (547, 359) with delta (0, 0)
Screenshot: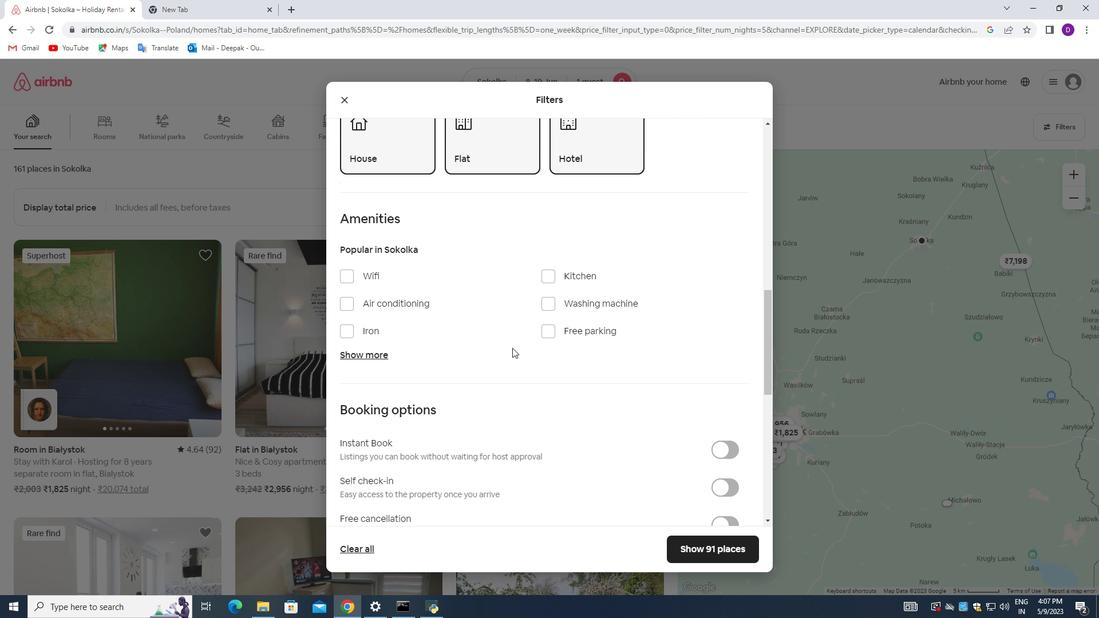 
Action: Mouse moved to (552, 364)
Screenshot: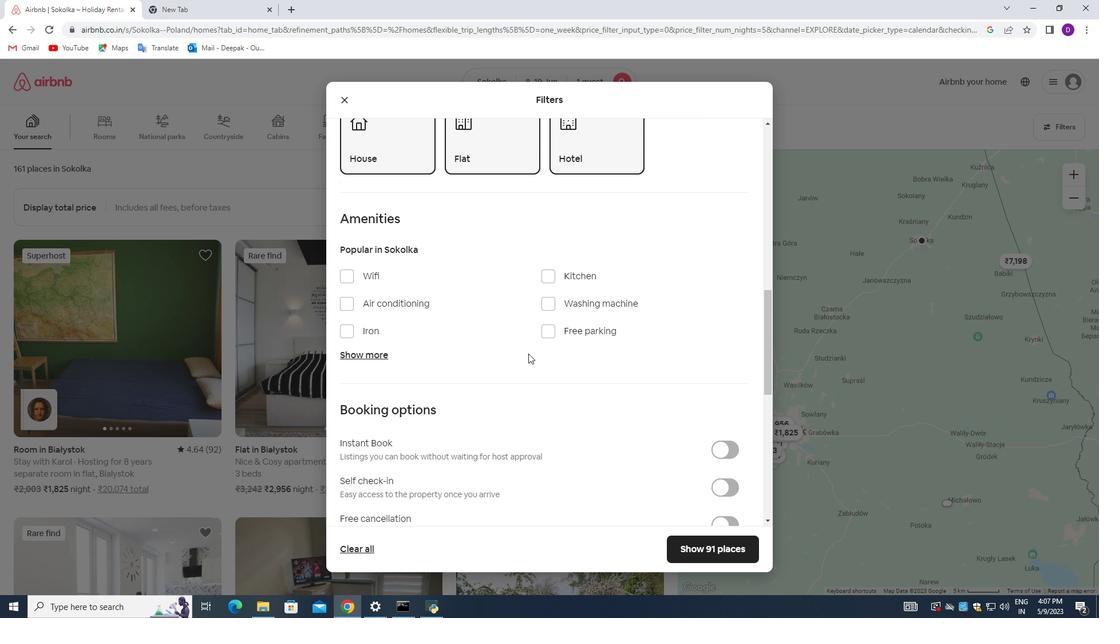 
Action: Mouse scrolled (552, 364) with delta (0, 0)
Screenshot: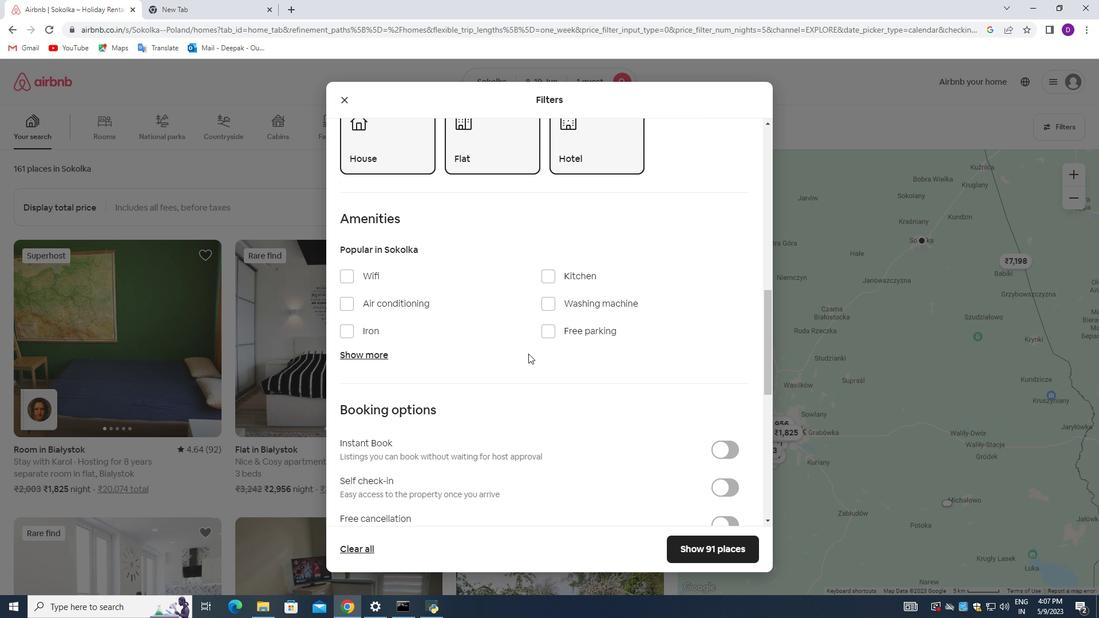 
Action: Mouse moved to (719, 369)
Screenshot: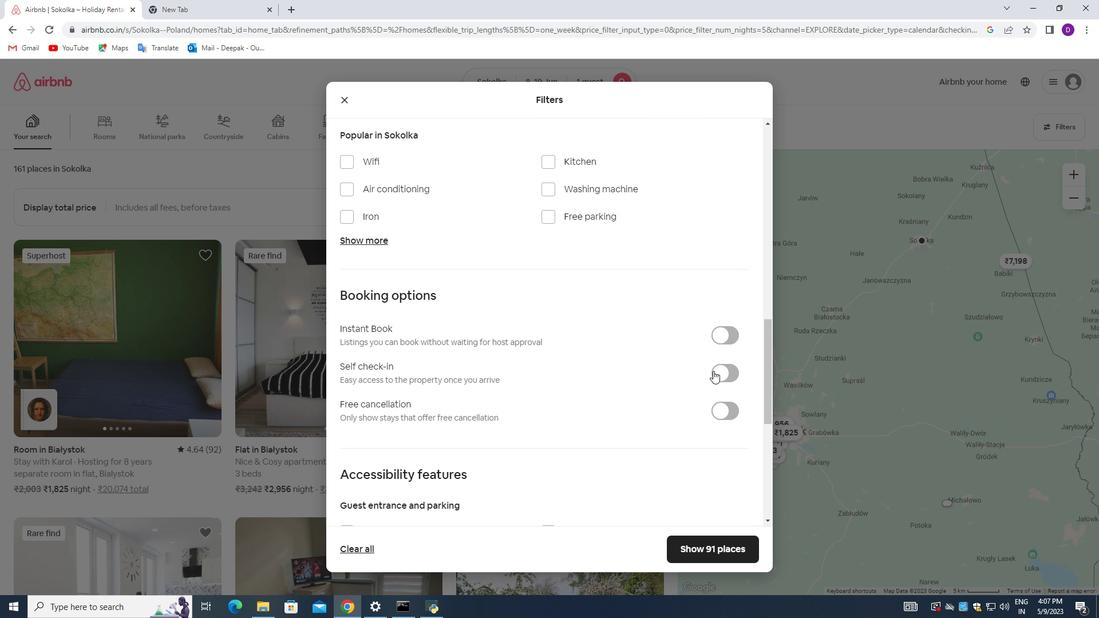 
Action: Mouse pressed left at (719, 369)
Screenshot: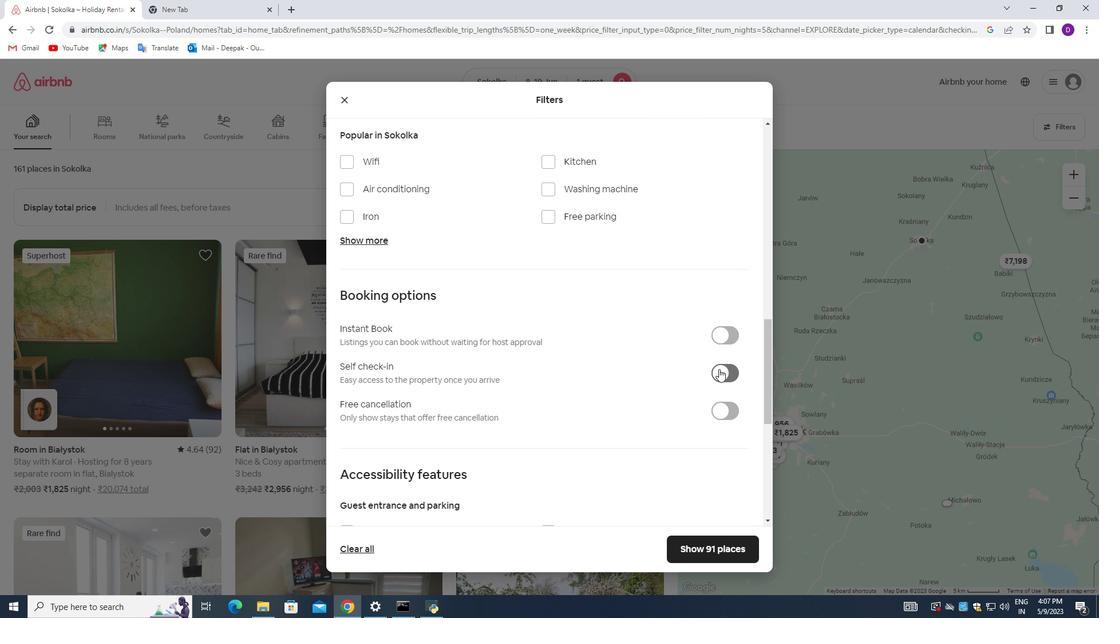 
Action: Mouse moved to (528, 378)
Screenshot: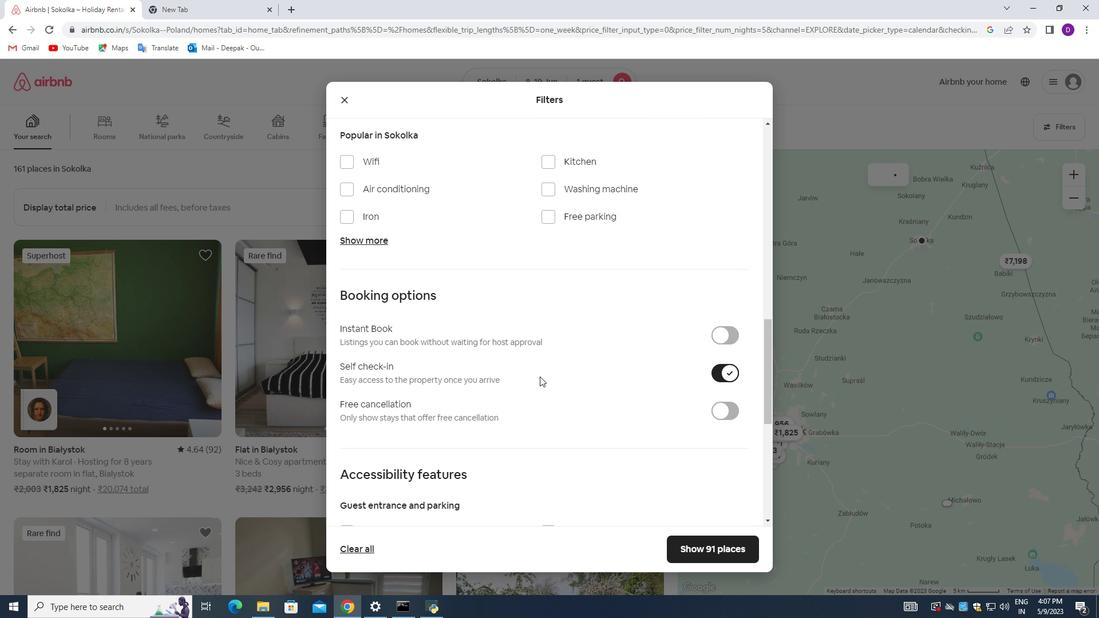 
Action: Mouse scrolled (528, 378) with delta (0, 0)
Screenshot: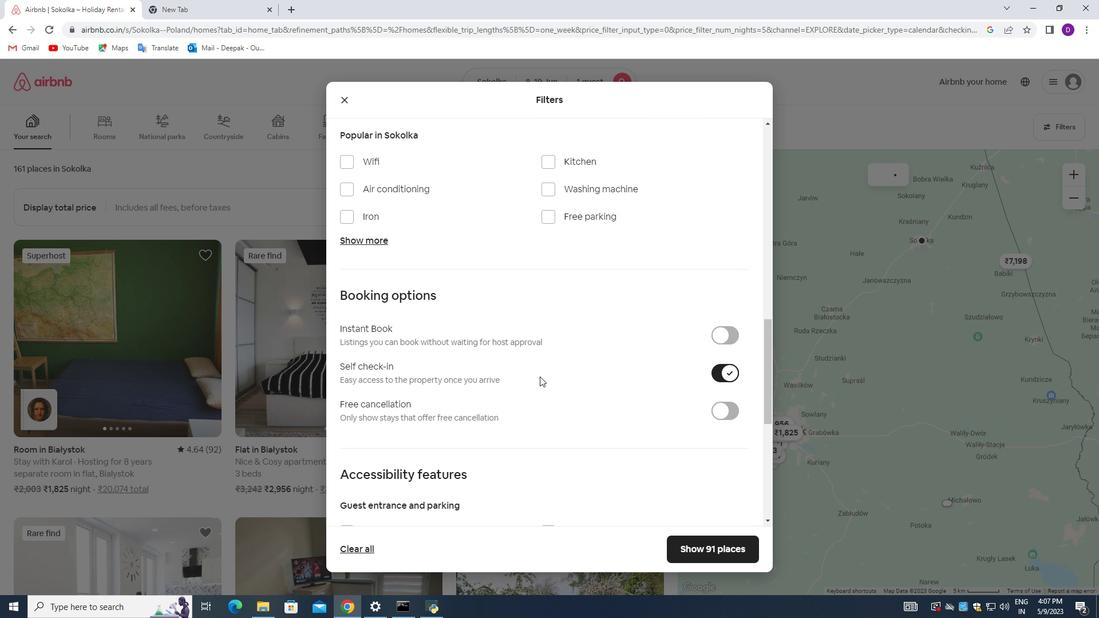 
Action: Mouse moved to (527, 379)
Screenshot: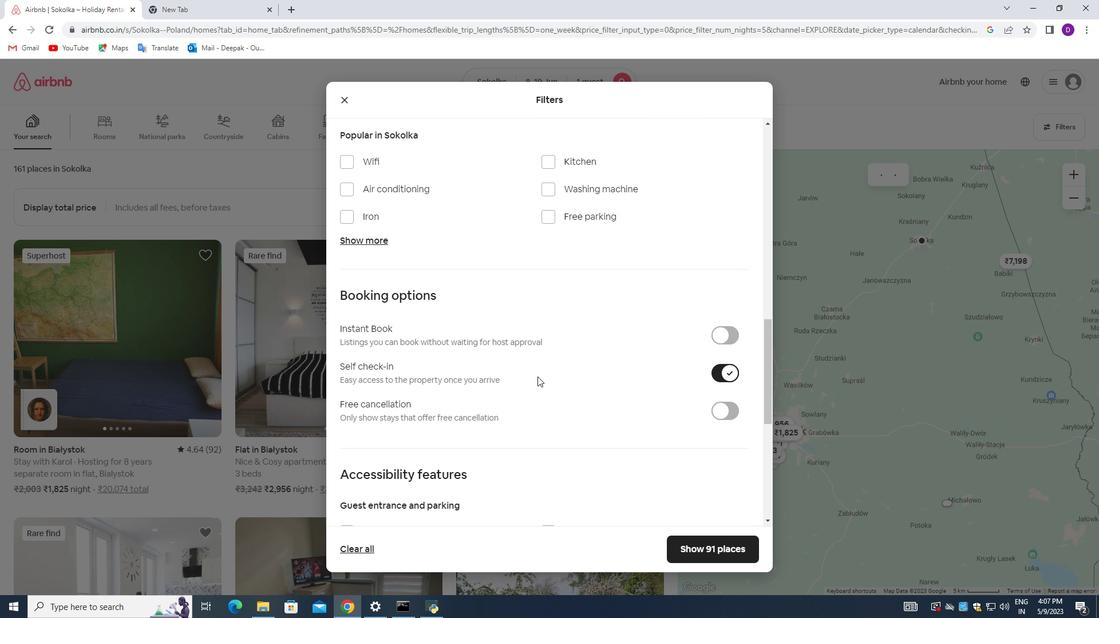 
Action: Mouse scrolled (527, 378) with delta (0, 0)
Screenshot: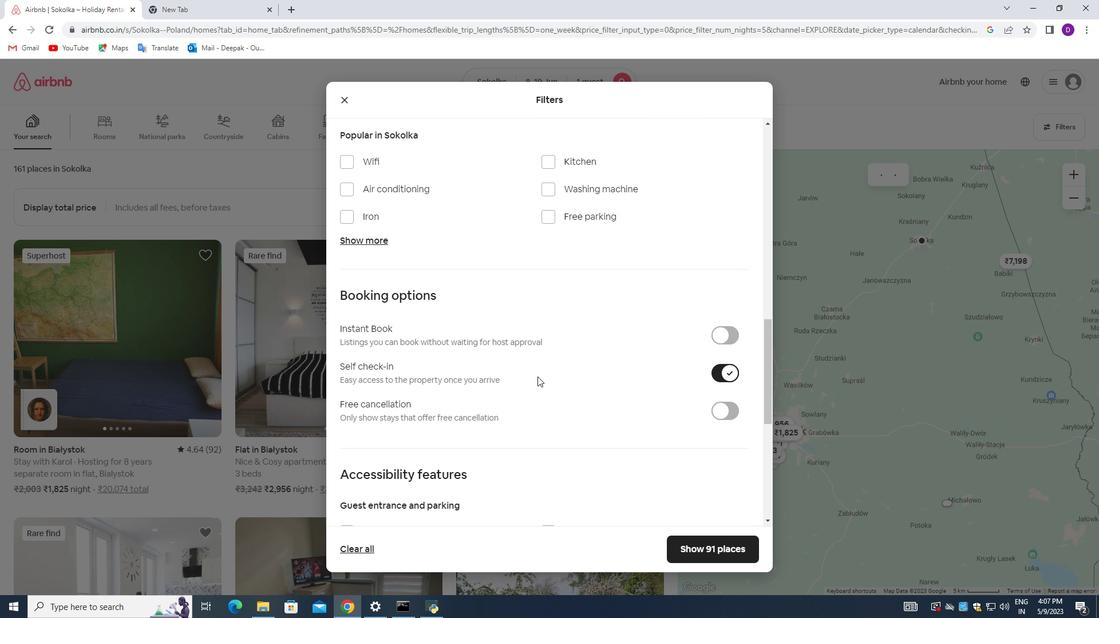 
Action: Mouse scrolled (527, 378) with delta (0, 0)
Screenshot: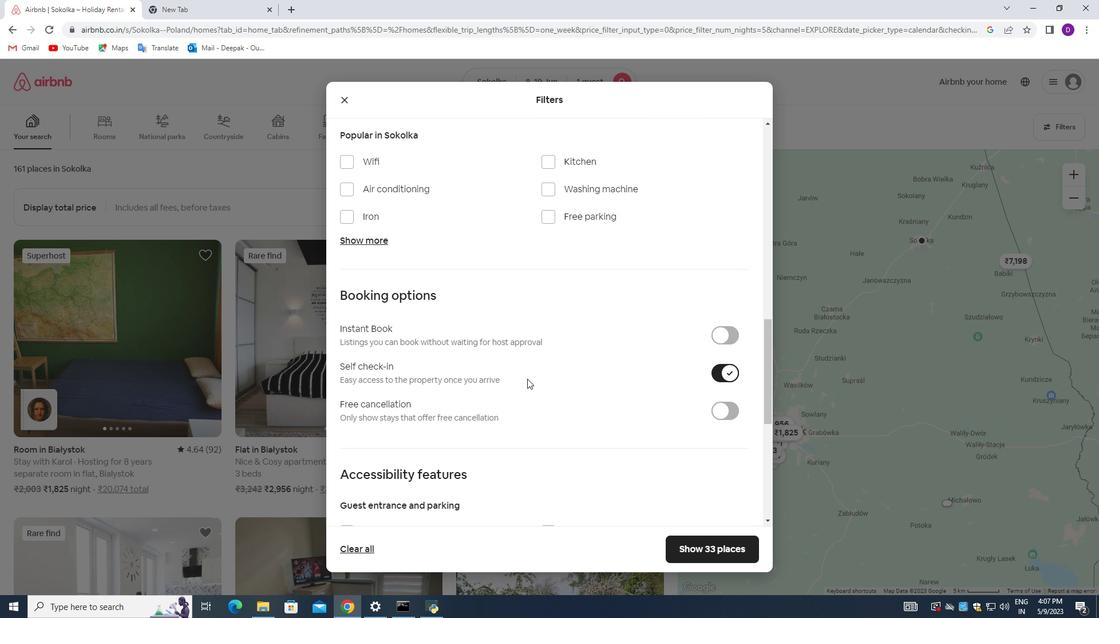 
Action: Mouse moved to (527, 380)
Screenshot: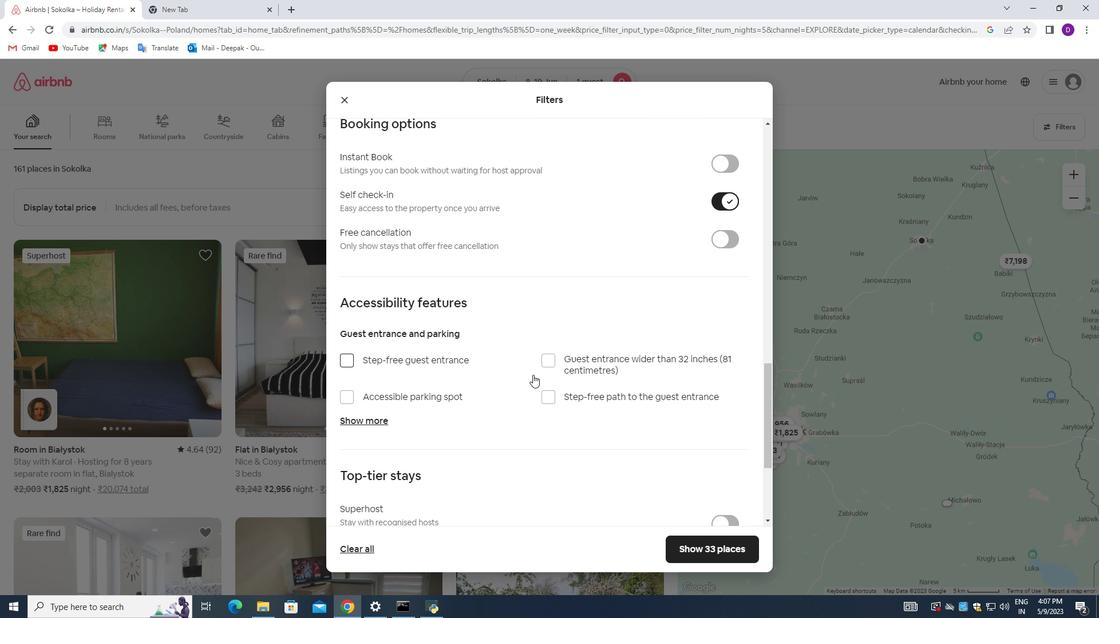 
Action: Mouse scrolled (527, 380) with delta (0, 0)
Screenshot: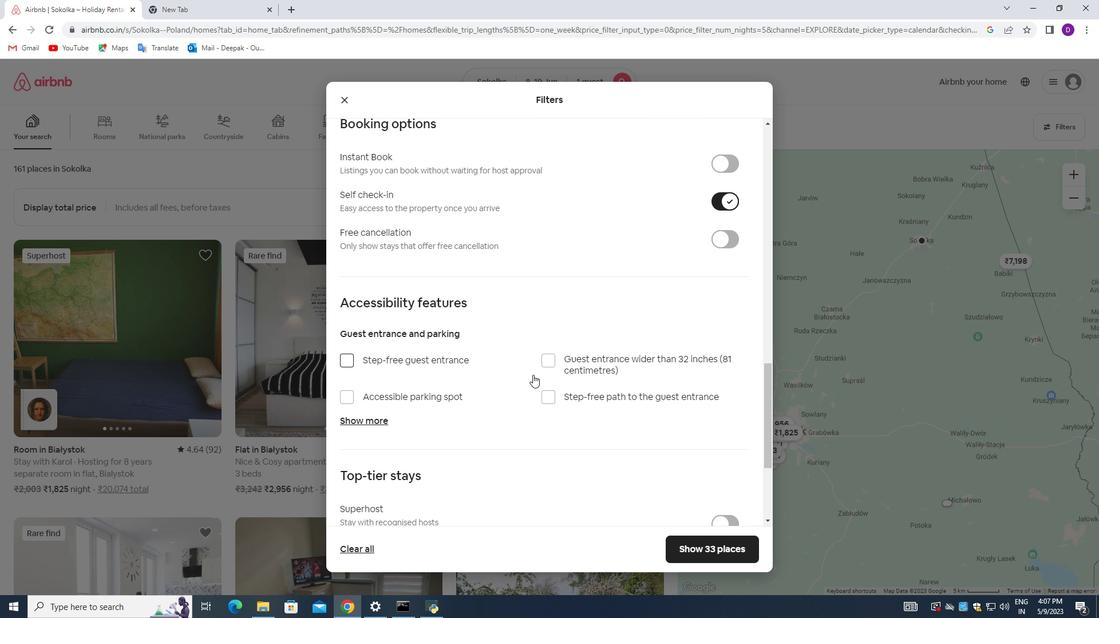 
Action: Mouse moved to (521, 386)
Screenshot: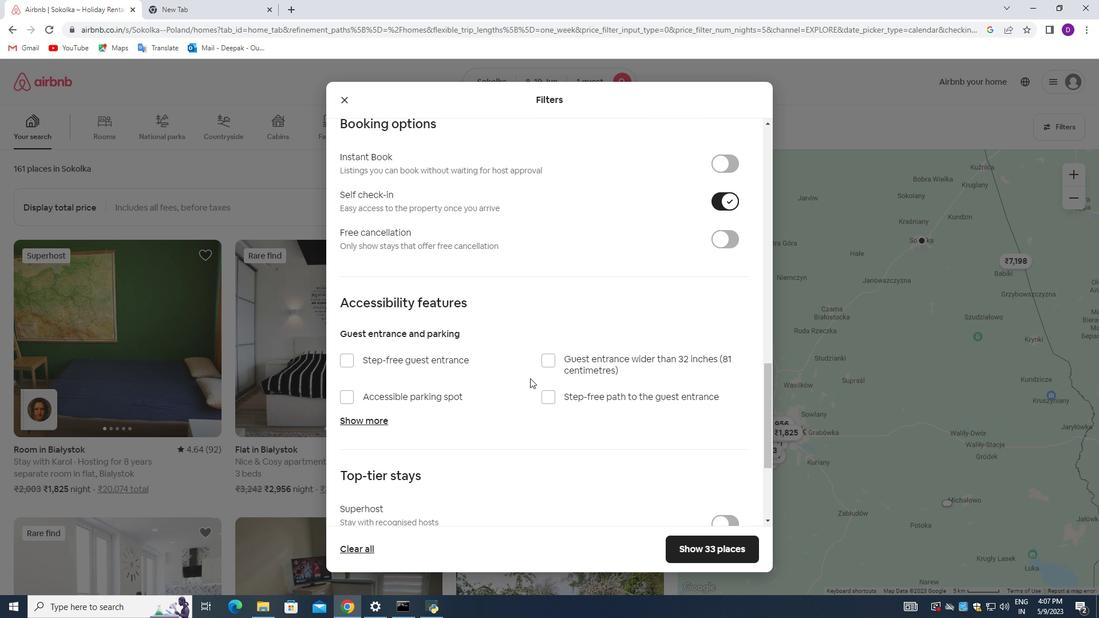 
Action: Mouse scrolled (522, 384) with delta (0, 0)
Screenshot: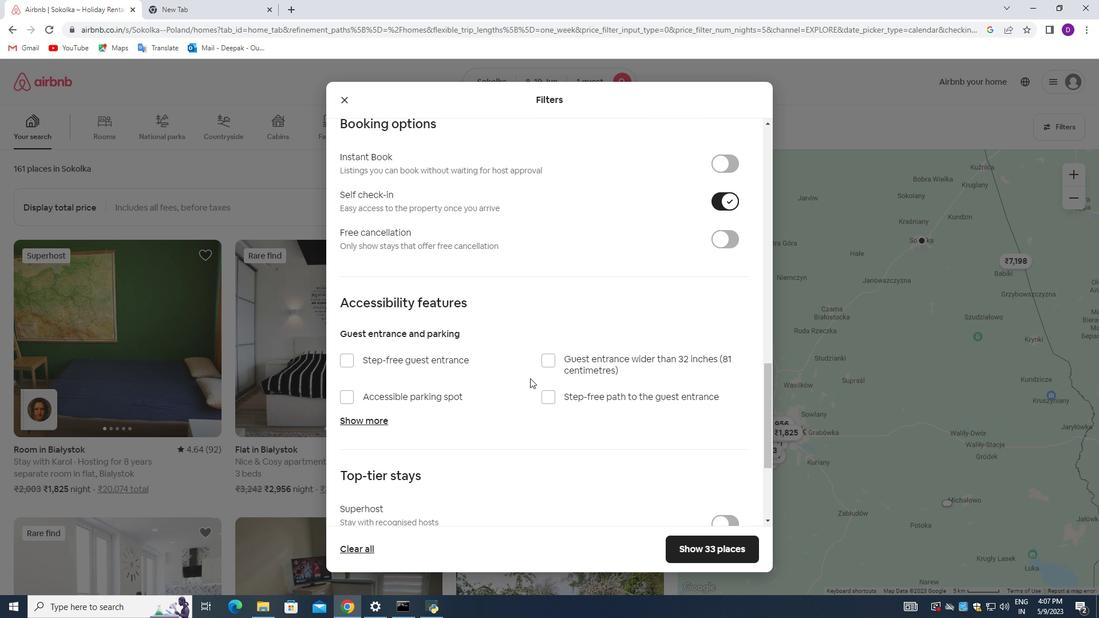 
Action: Mouse scrolled (521, 385) with delta (0, 0)
Screenshot: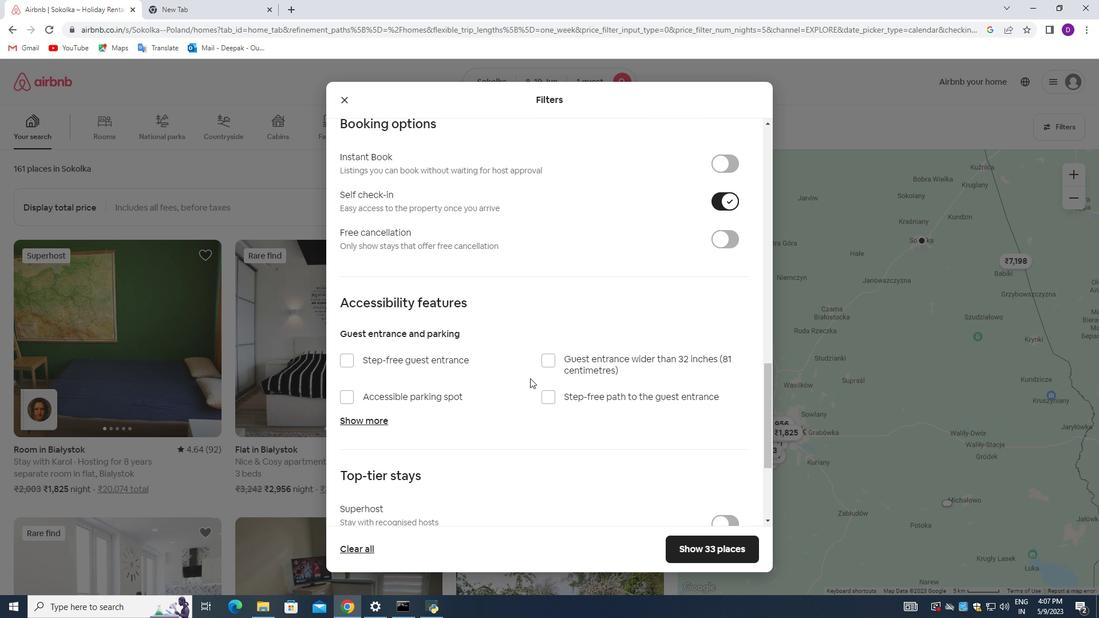 
Action: Mouse moved to (512, 393)
Screenshot: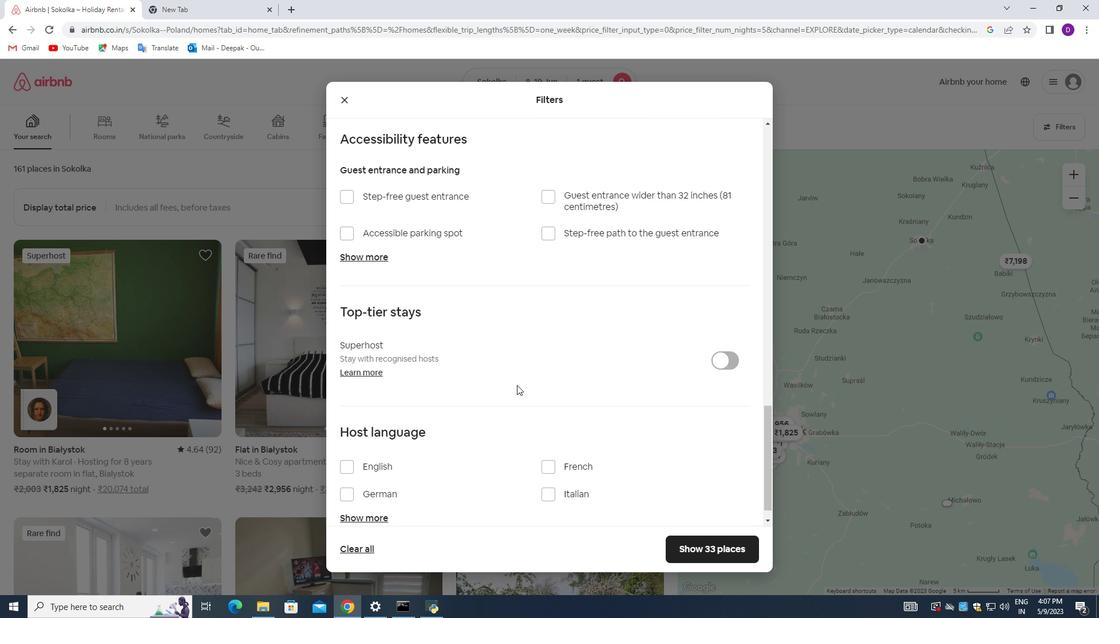 
Action: Mouse scrolled (512, 392) with delta (0, 0)
Screenshot: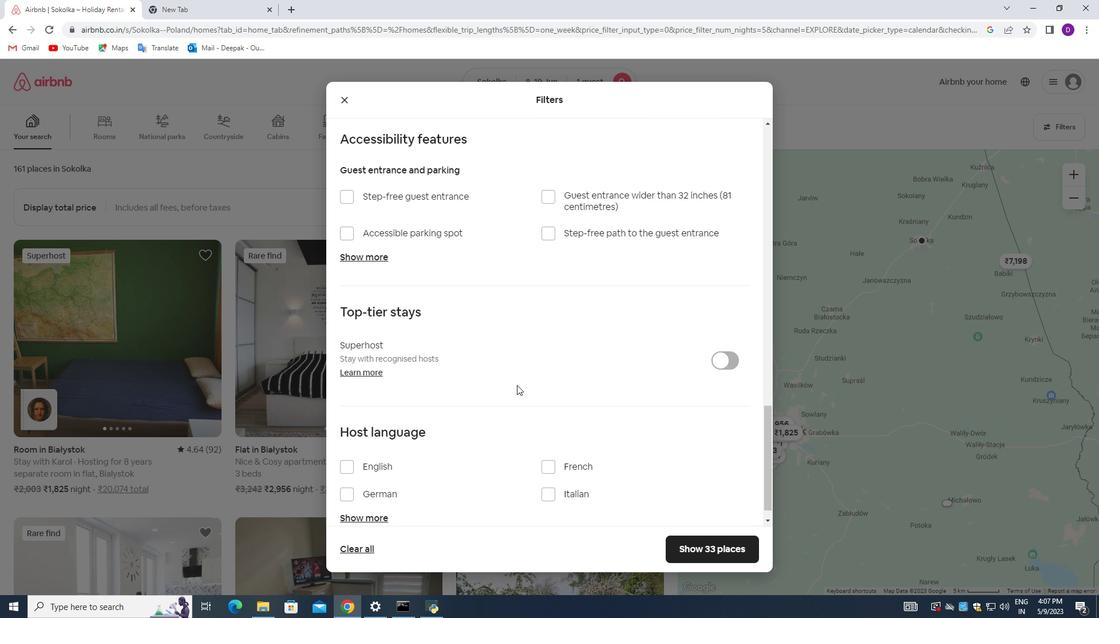
Action: Mouse moved to (508, 398)
Screenshot: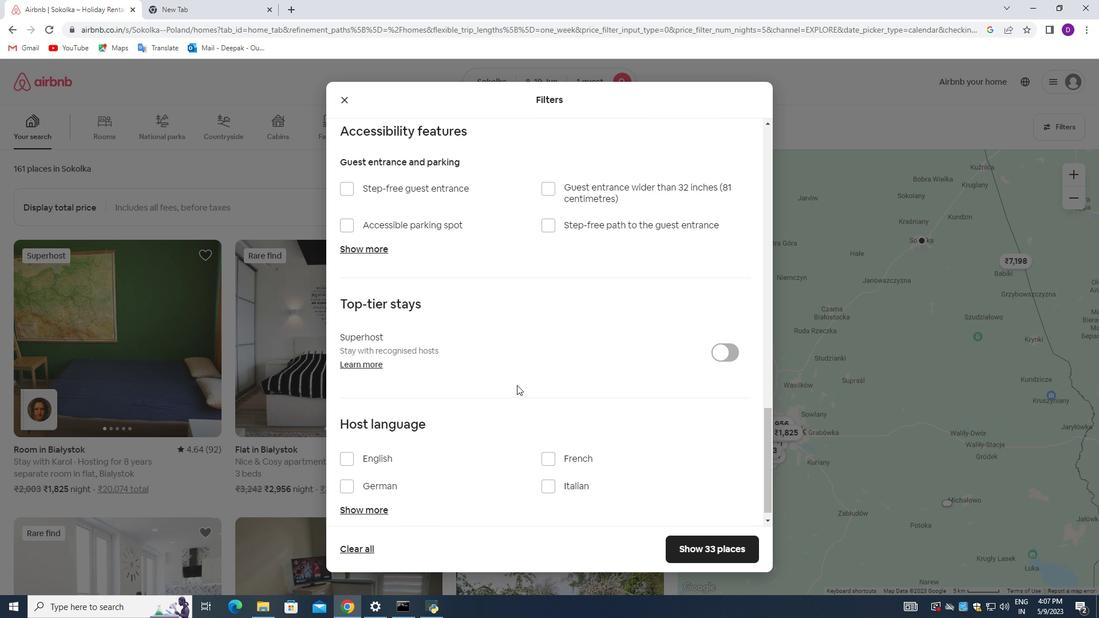 
Action: Mouse scrolled (508, 397) with delta (0, 0)
Screenshot: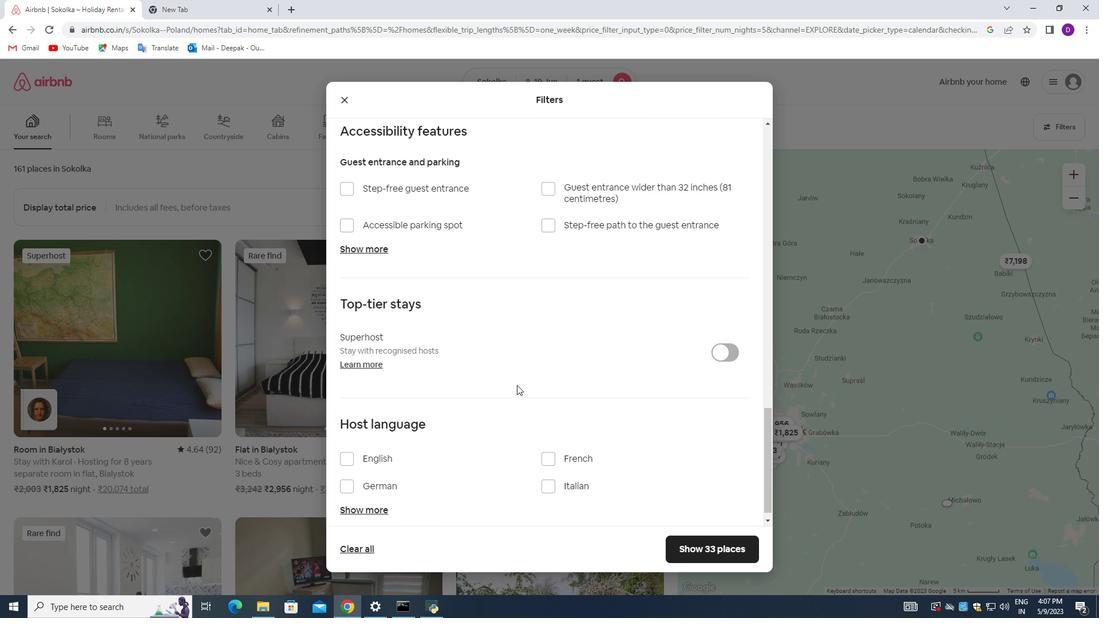 
Action: Mouse moved to (505, 401)
Screenshot: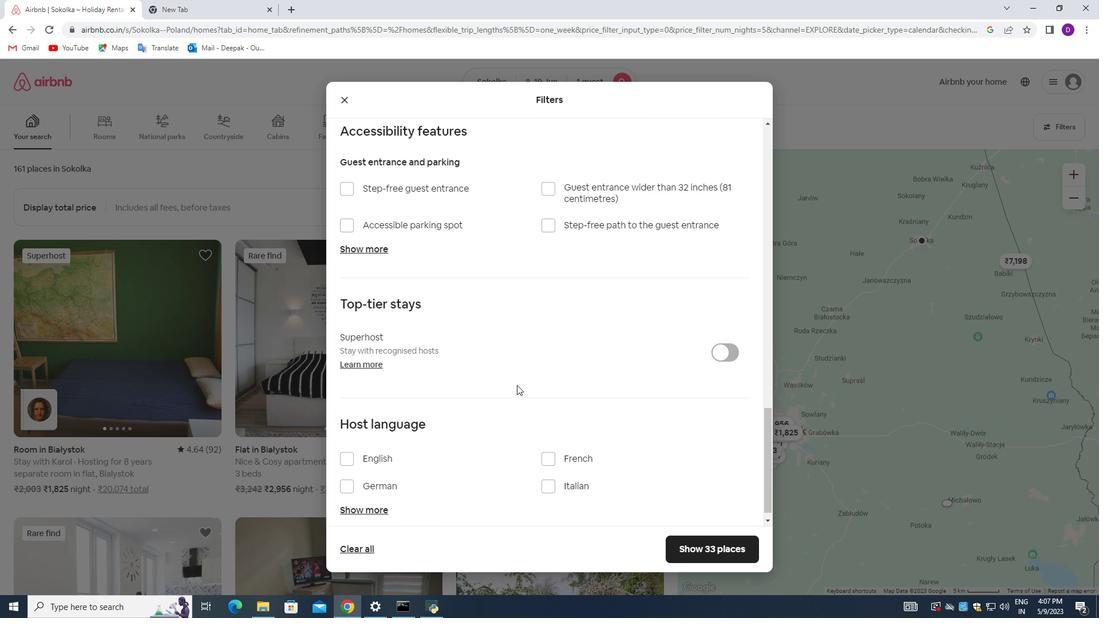 
Action: Mouse scrolled (505, 401) with delta (0, 0)
Screenshot: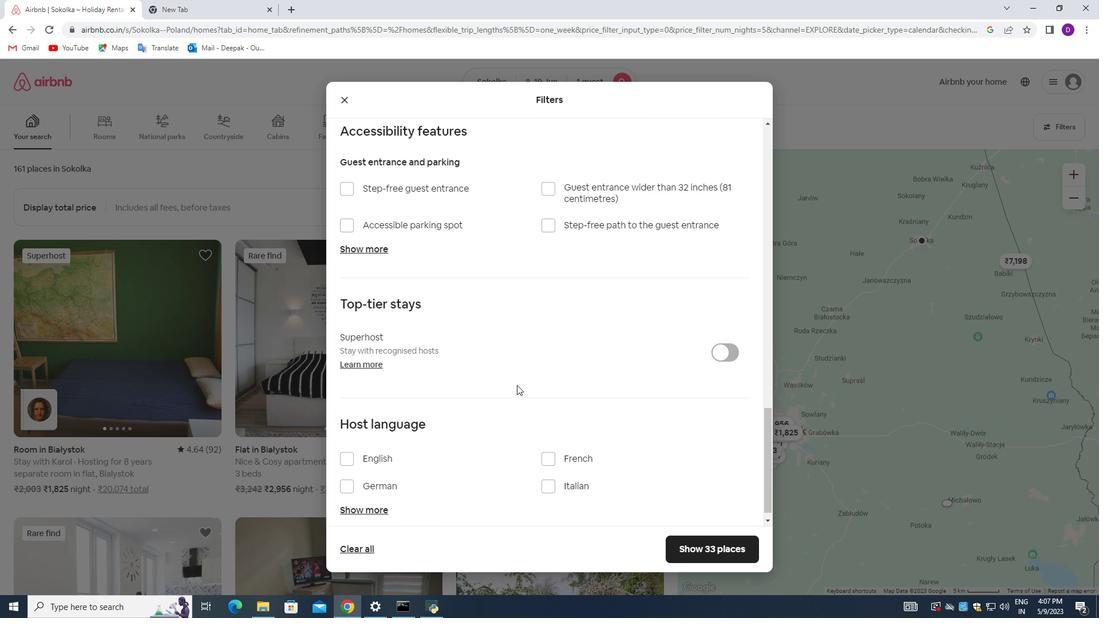 
Action: Mouse moved to (347, 449)
Screenshot: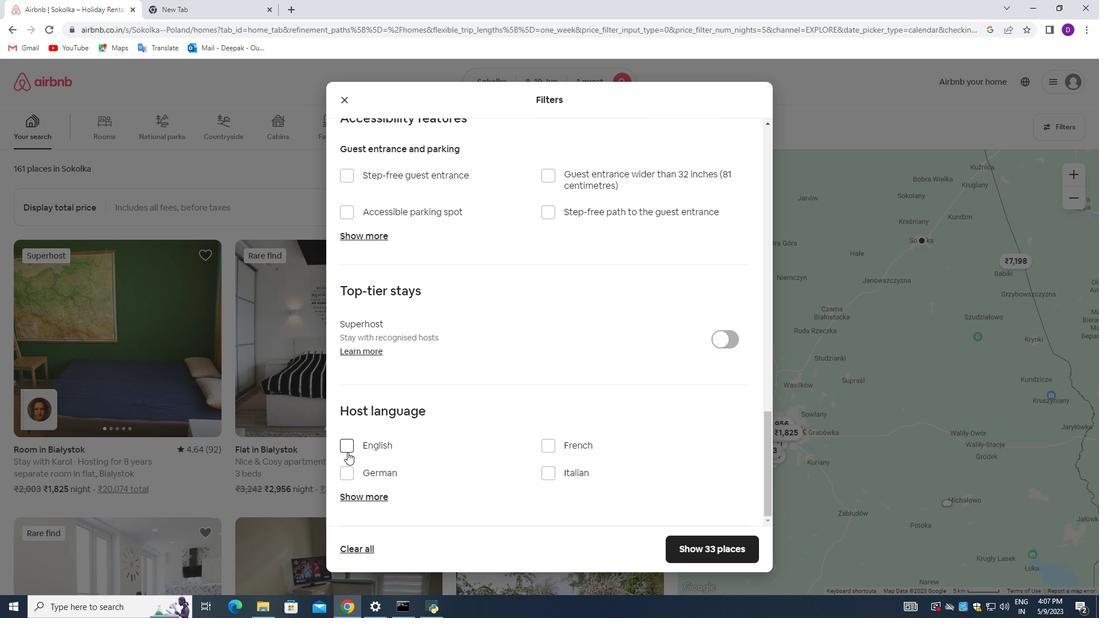 
Action: Mouse pressed left at (347, 449)
Screenshot: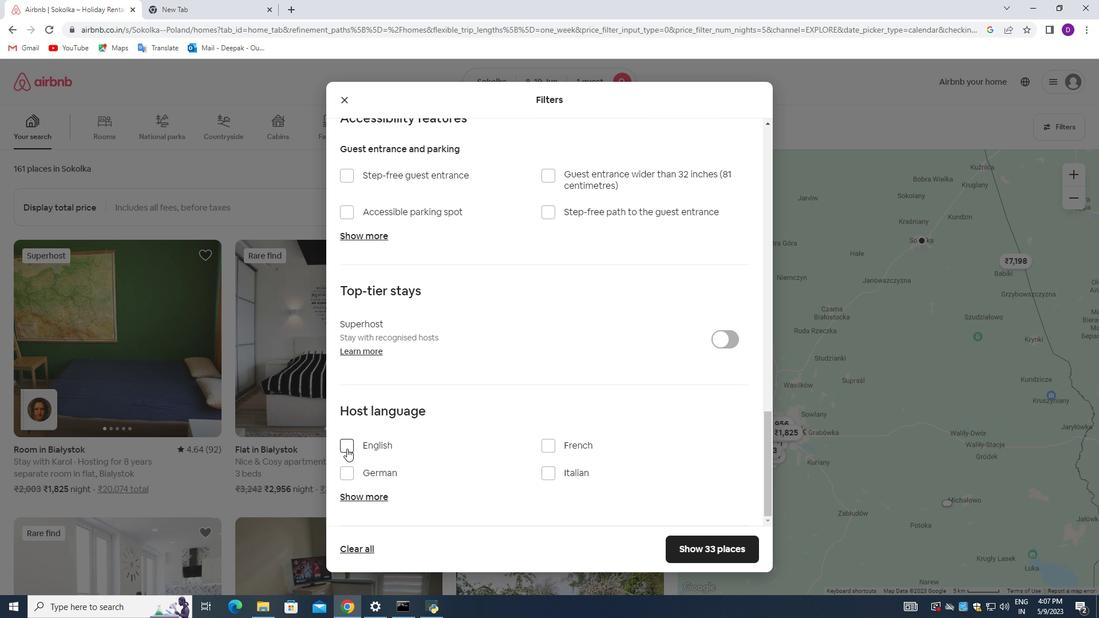 
Action: Mouse moved to (678, 490)
Screenshot: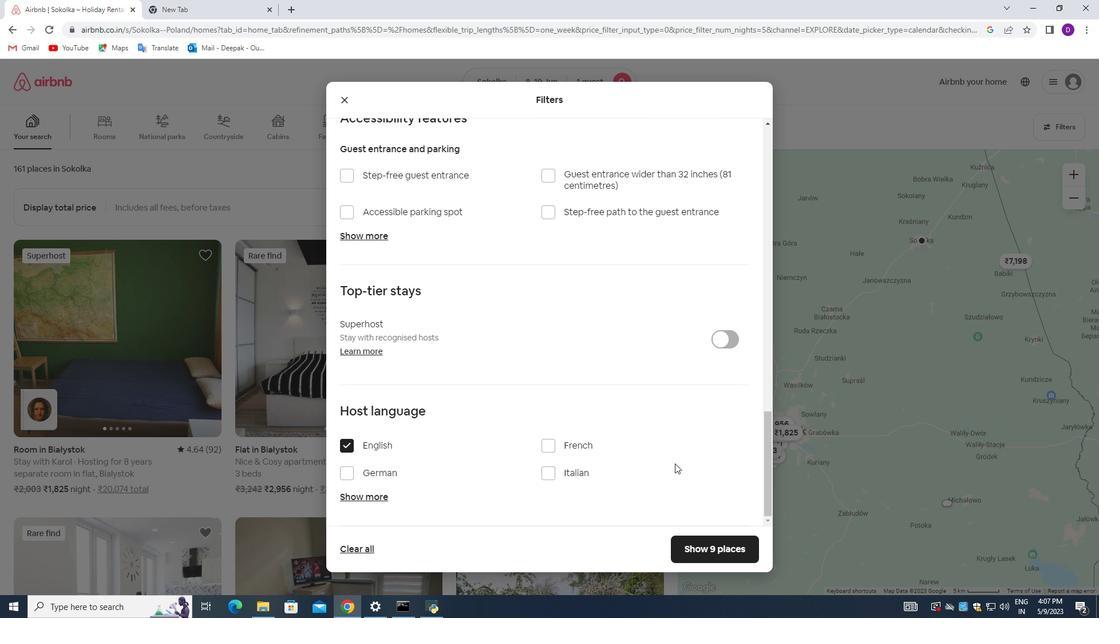 
Action: Mouse scrolled (678, 490) with delta (0, 0)
Screenshot: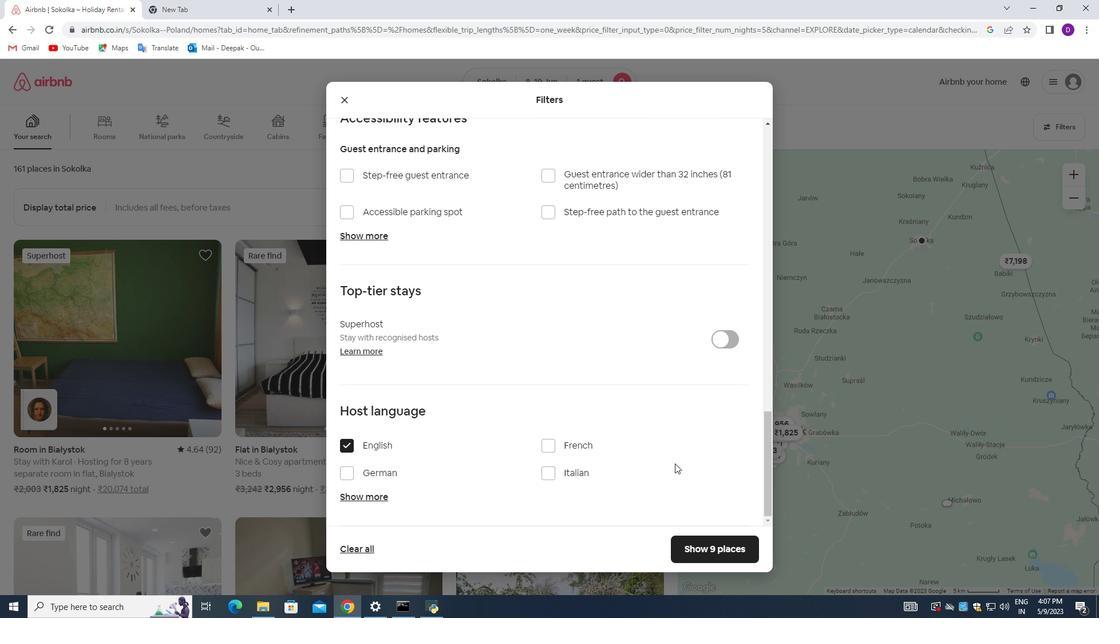 
Action: Mouse moved to (673, 501)
Screenshot: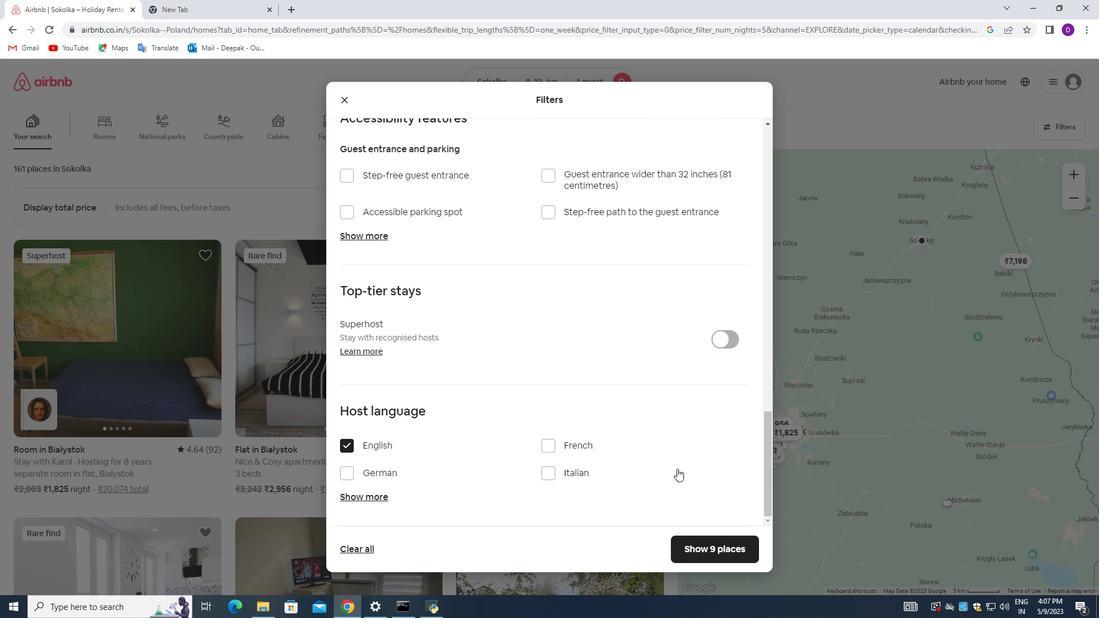 
Action: Mouse scrolled (673, 501) with delta (0, 0)
Screenshot: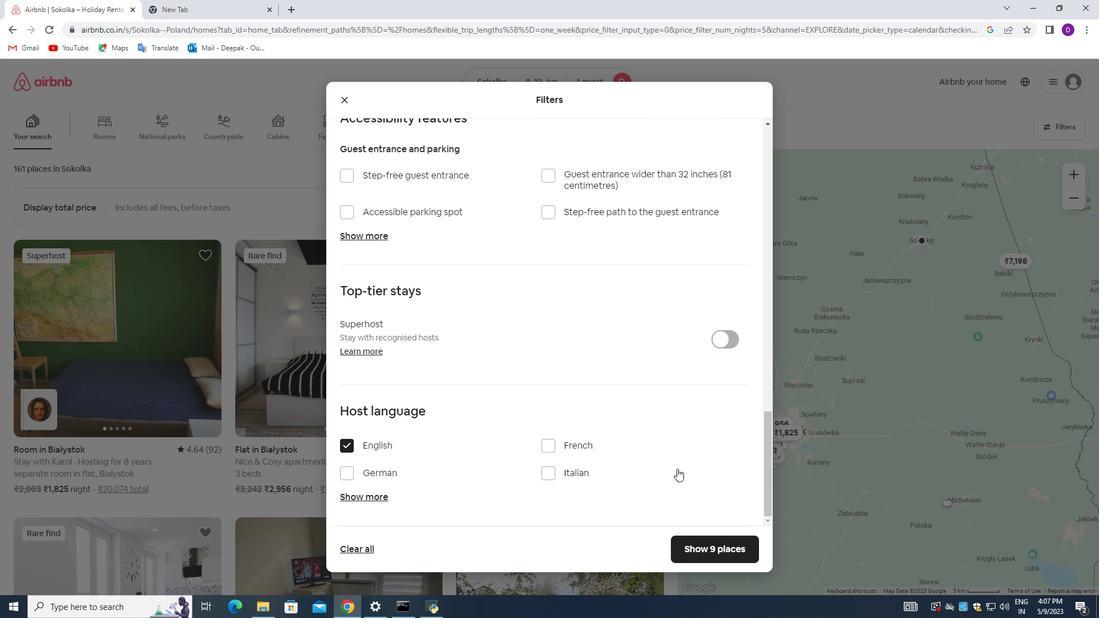 
Action: Mouse moved to (678, 546)
Screenshot: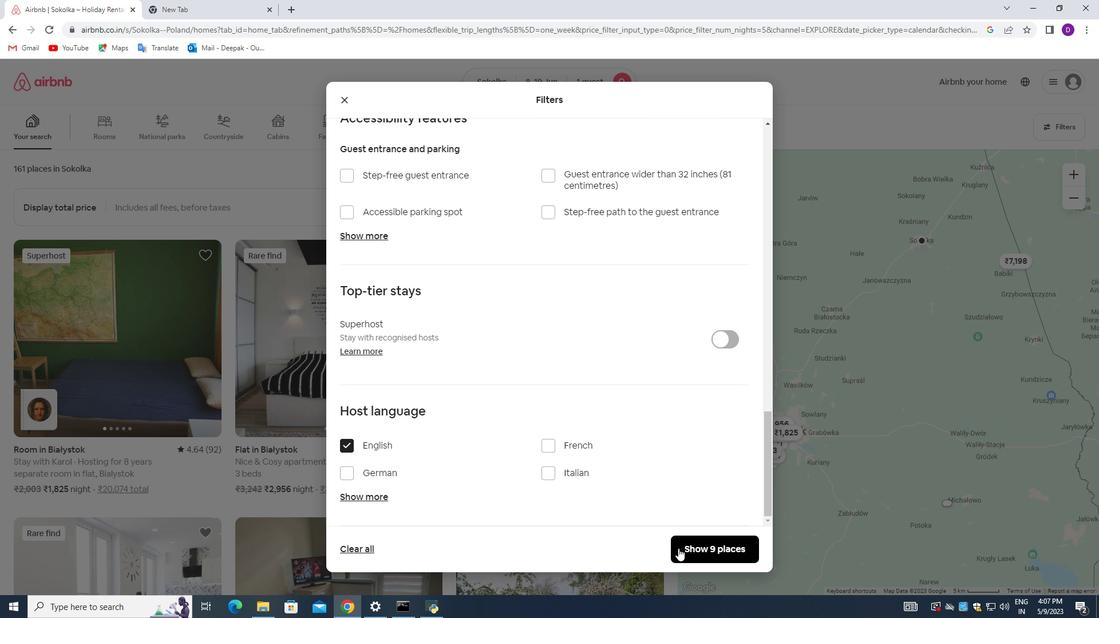 
Action: Mouse pressed left at (678, 546)
Screenshot: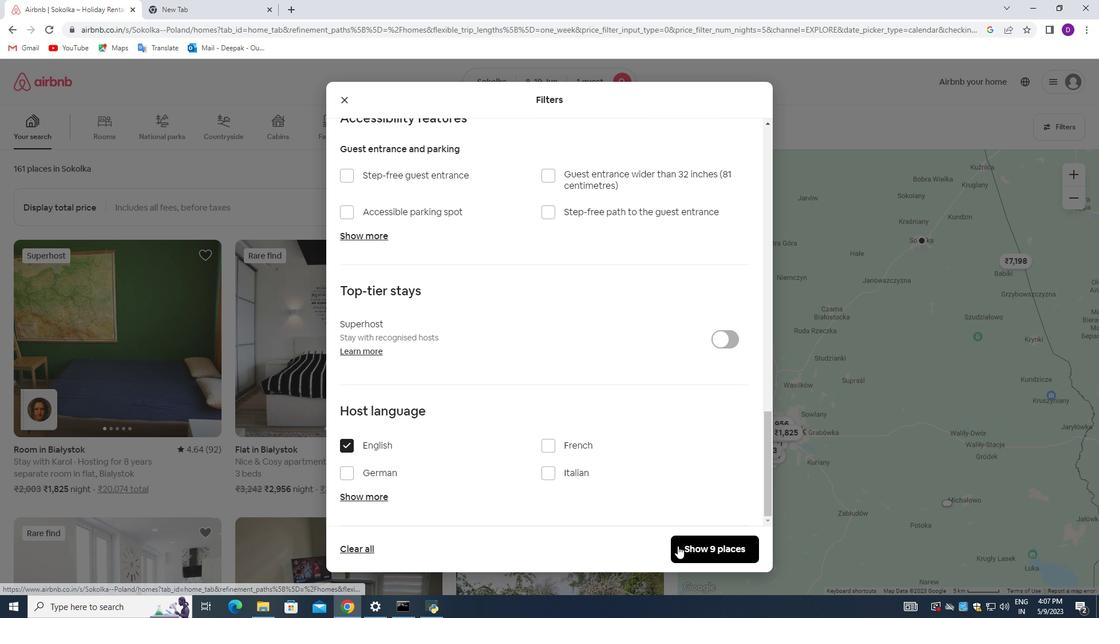 
Action: Mouse moved to (610, 379)
Screenshot: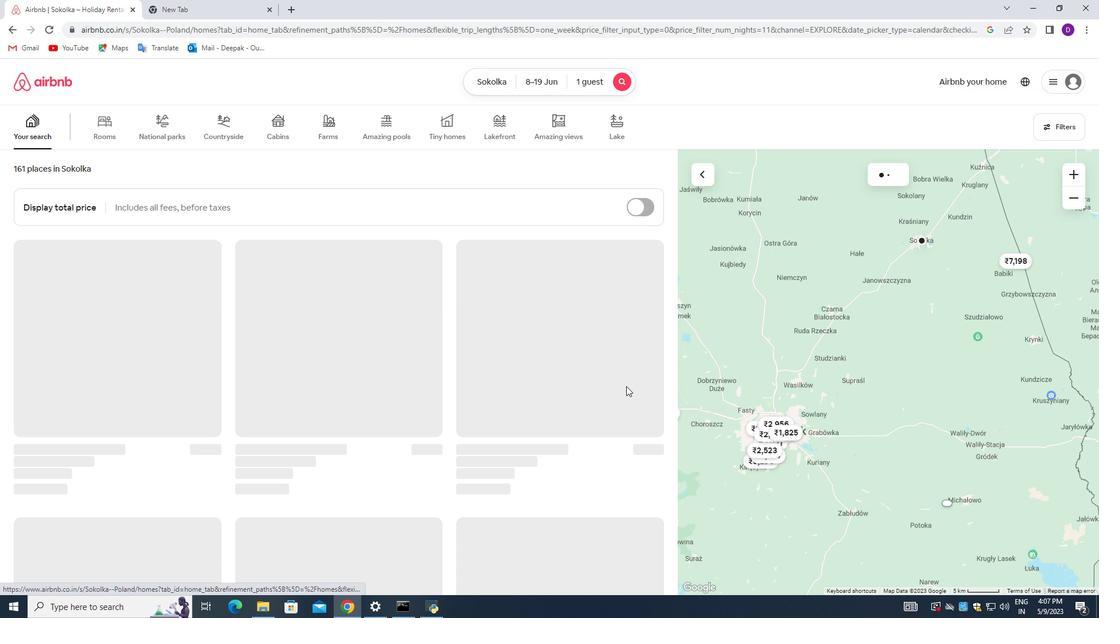 
